 Task: Search one way flight ticket for 2 adults, 2 children, 2 infants in seat in first from Yakutat: Yakutat Airport (also See Yakutat Seaplane Base) to Raleigh: Raleigh-durham International Airport on 8-5-2023. Choice of flights is Emirates. Number of bags: 2 carry on bags. Price is upto 71000. Outbound departure time preference is 11:15.
Action: Mouse moved to (330, 275)
Screenshot: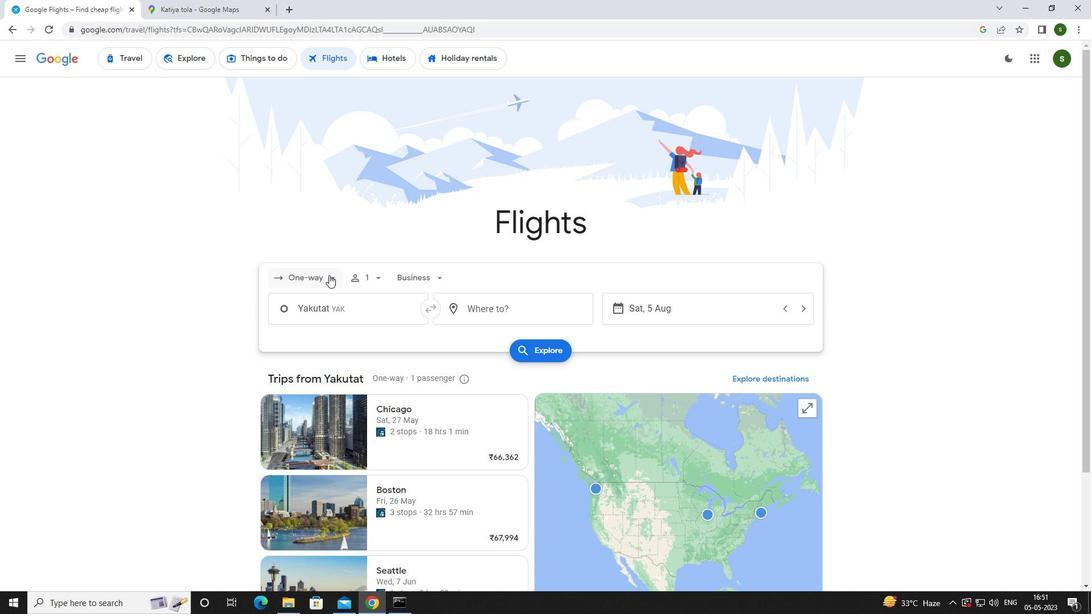 
Action: Mouse pressed left at (330, 275)
Screenshot: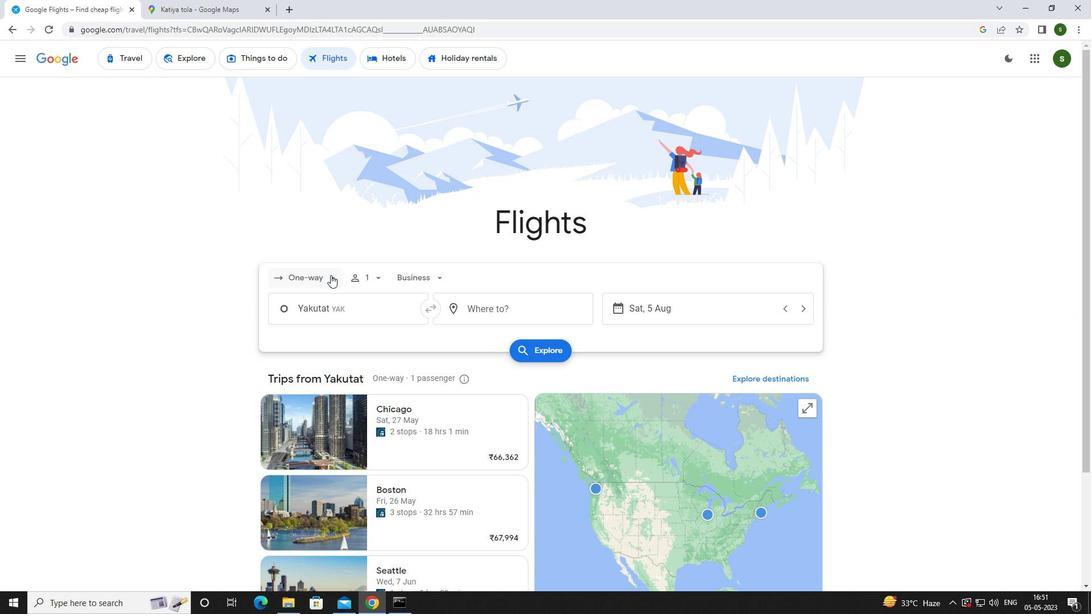 
Action: Mouse moved to (329, 330)
Screenshot: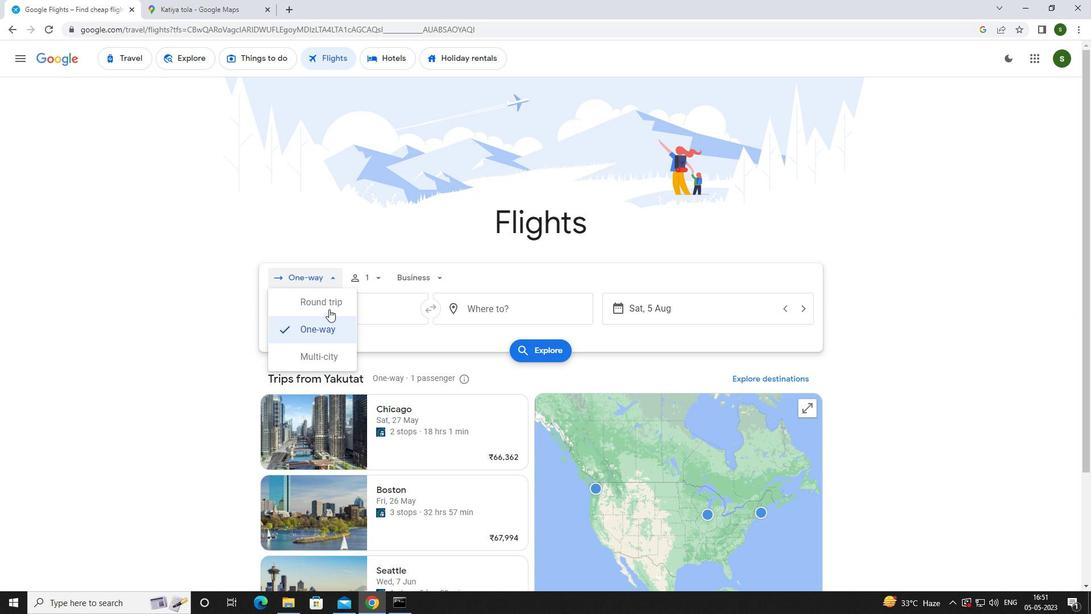 
Action: Mouse pressed left at (329, 330)
Screenshot: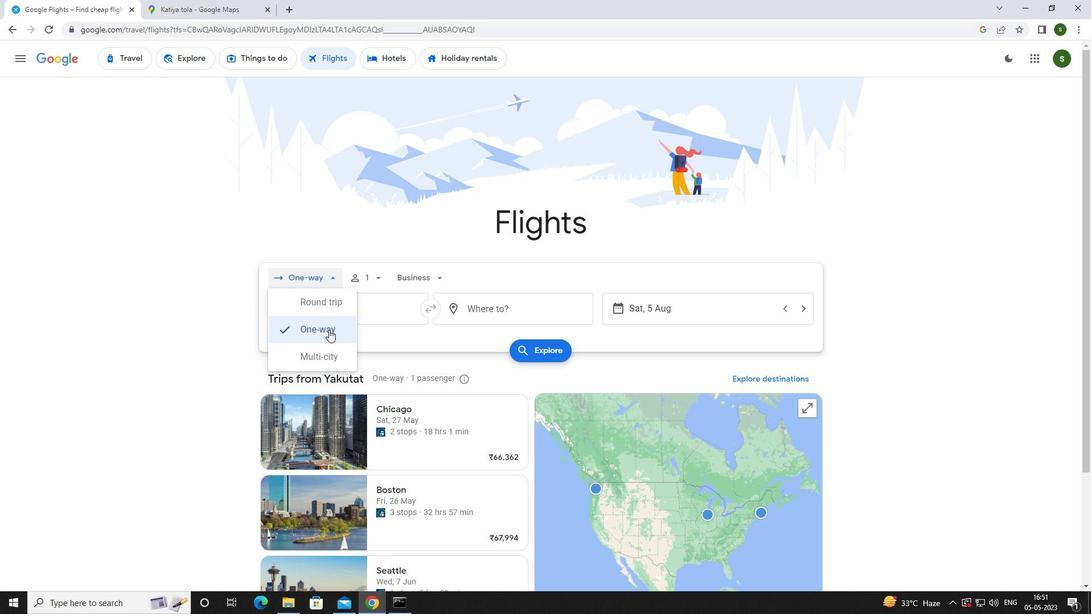 
Action: Mouse moved to (376, 280)
Screenshot: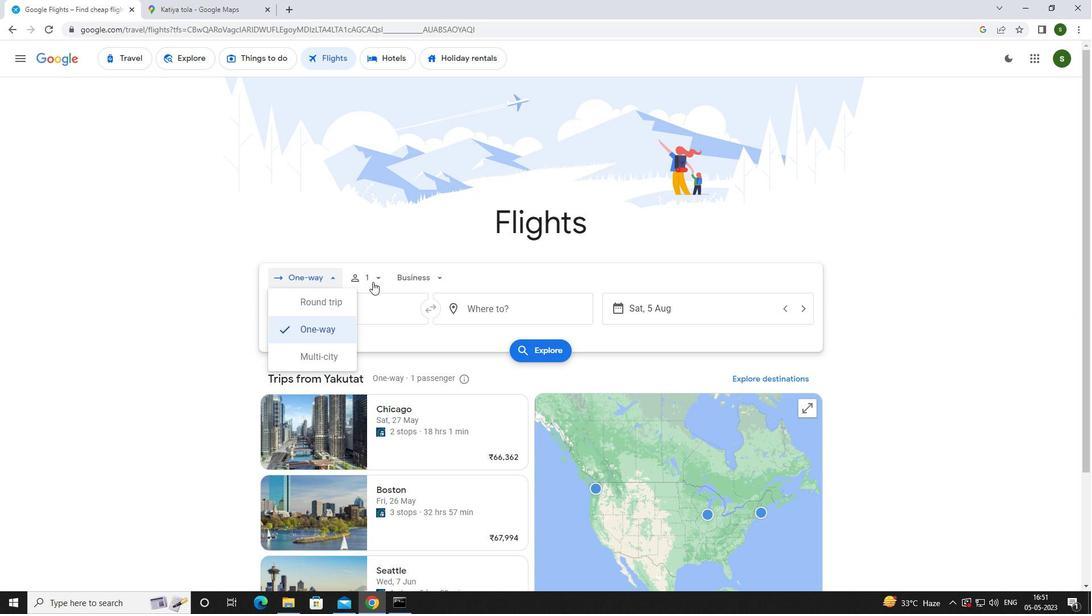 
Action: Mouse pressed left at (376, 280)
Screenshot: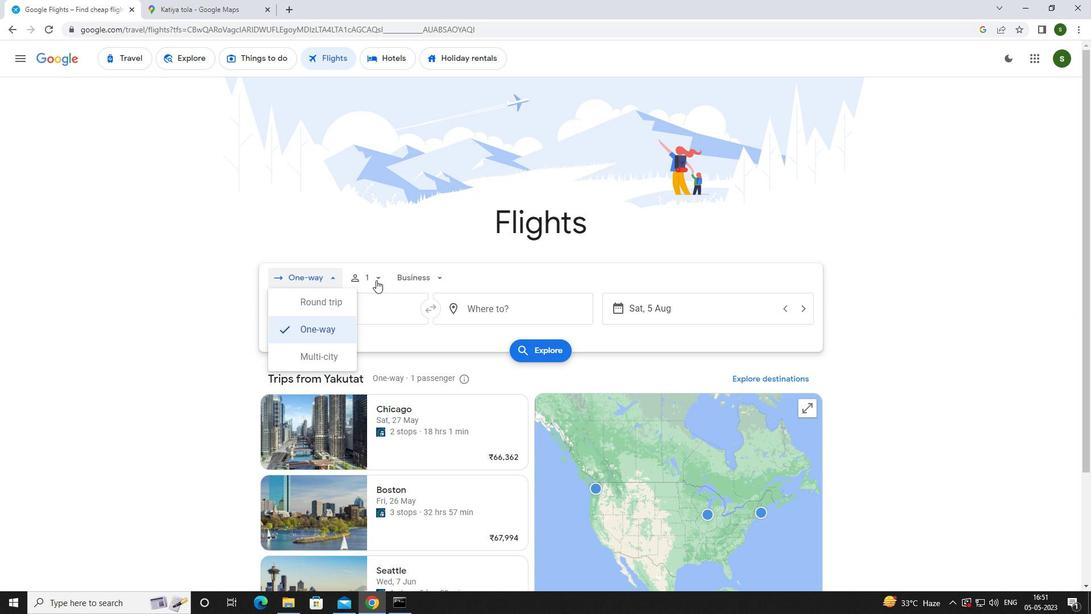 
Action: Mouse moved to (468, 308)
Screenshot: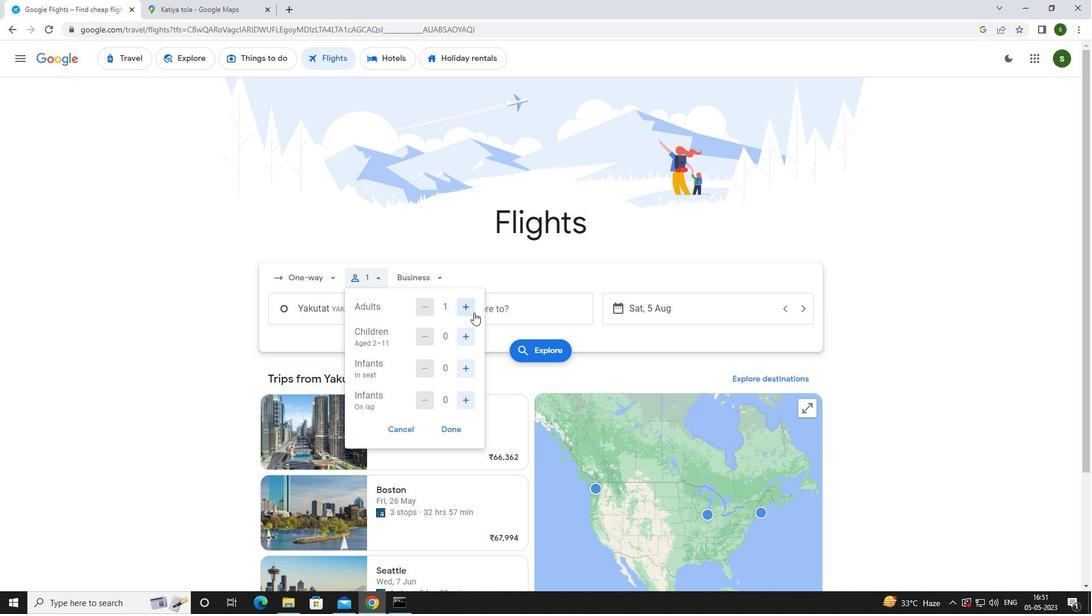 
Action: Mouse pressed left at (468, 308)
Screenshot: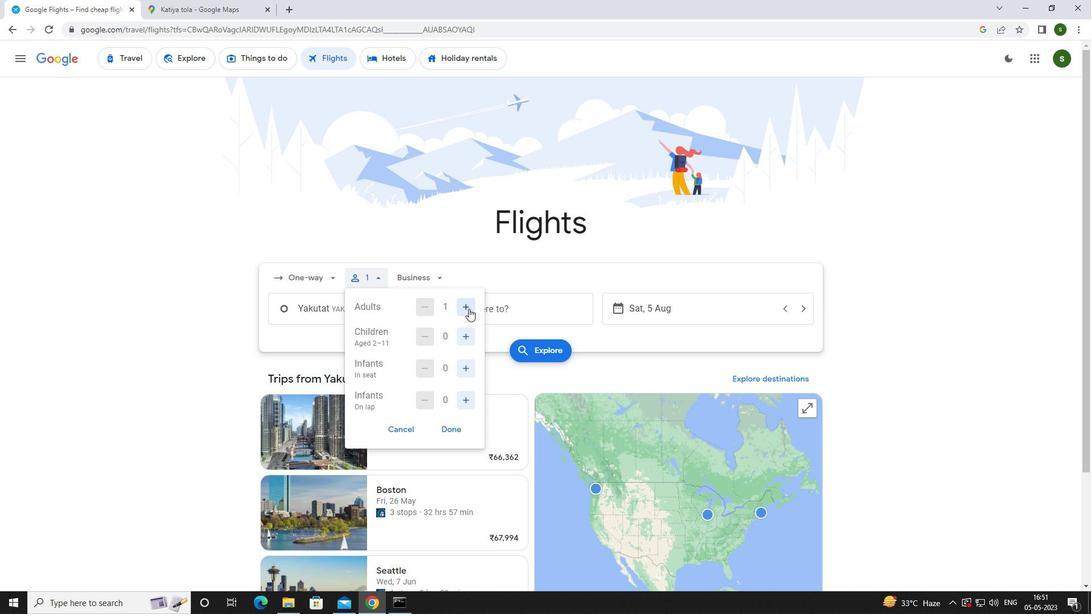 
Action: Mouse moved to (466, 334)
Screenshot: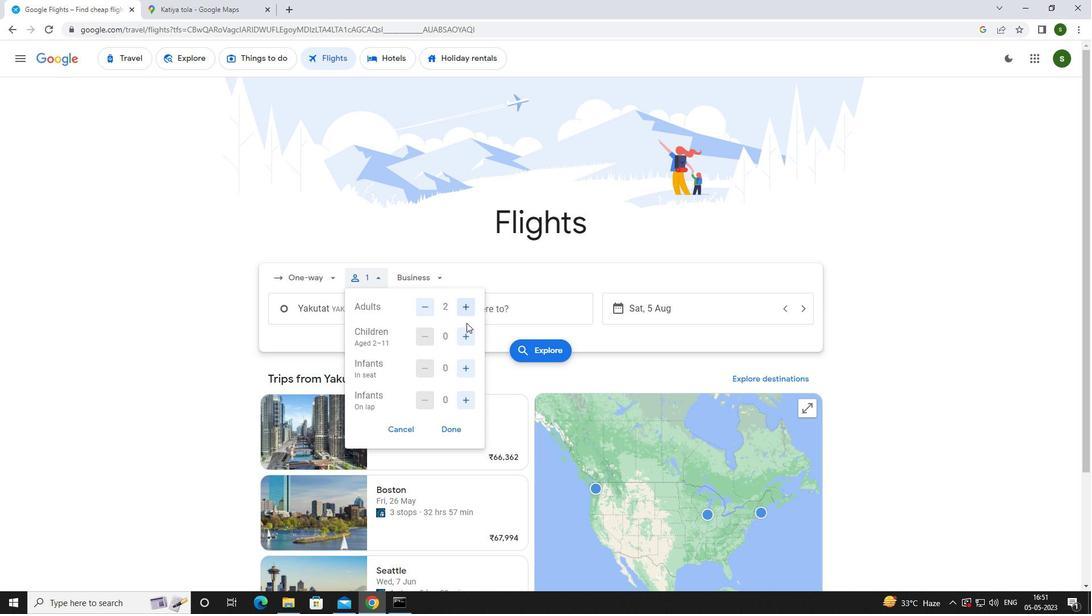 
Action: Mouse pressed left at (466, 334)
Screenshot: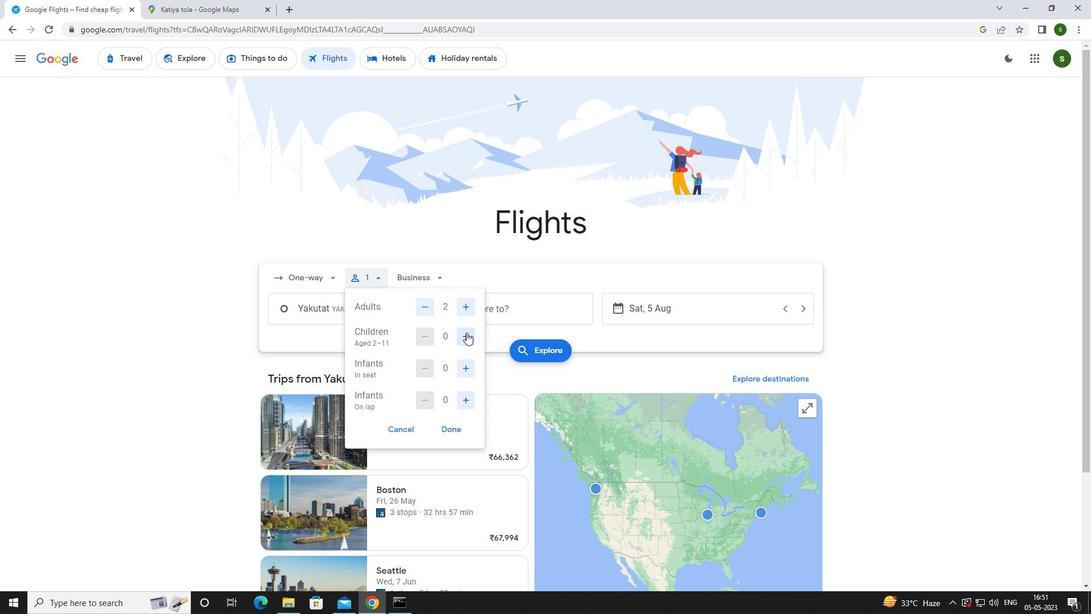
Action: Mouse pressed left at (466, 334)
Screenshot: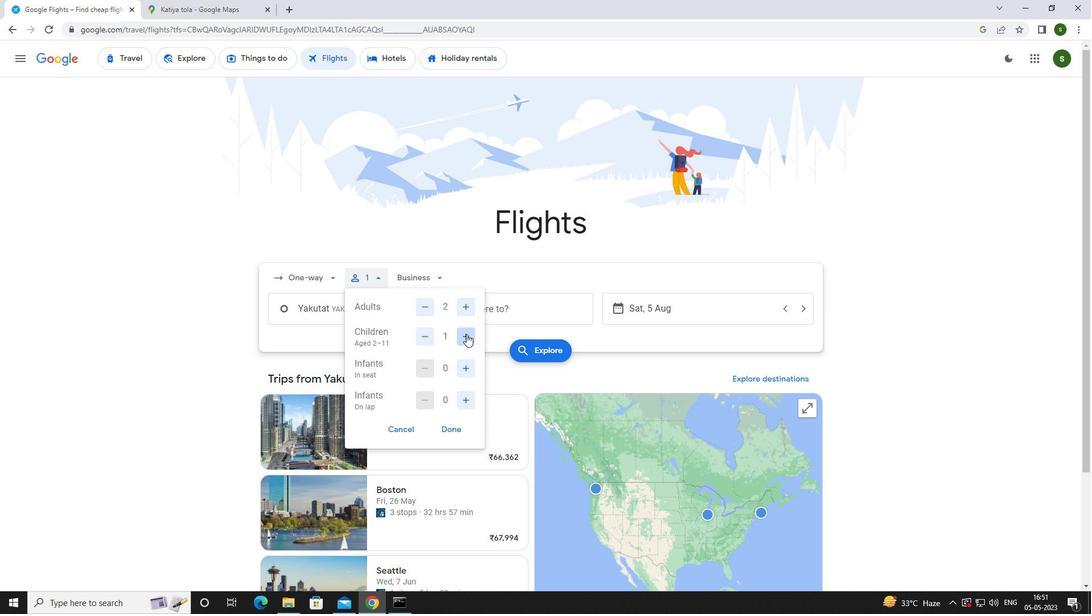 
Action: Mouse moved to (464, 366)
Screenshot: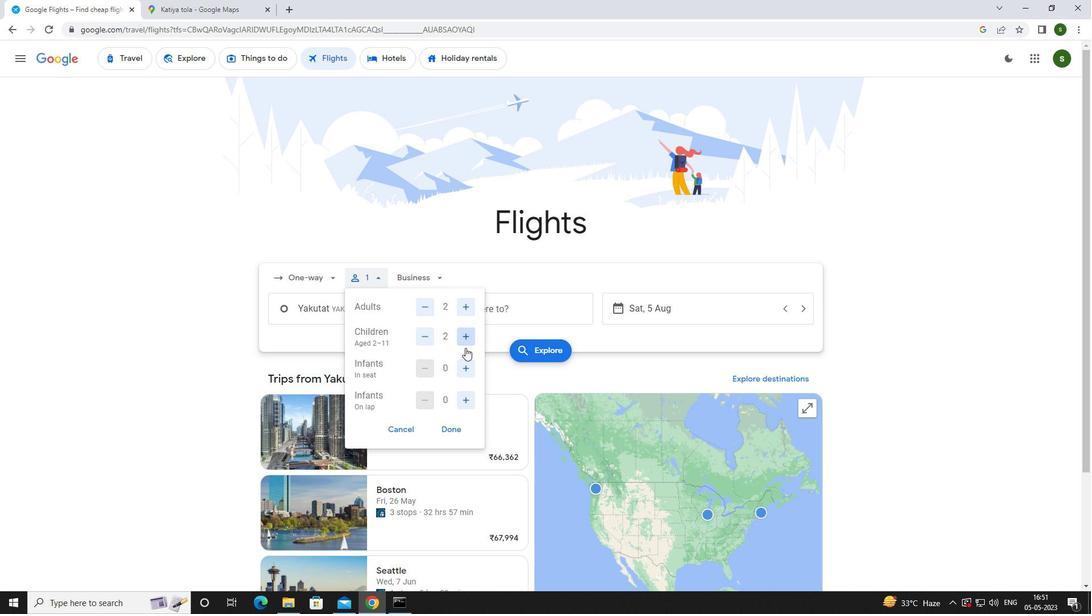
Action: Mouse pressed left at (464, 366)
Screenshot: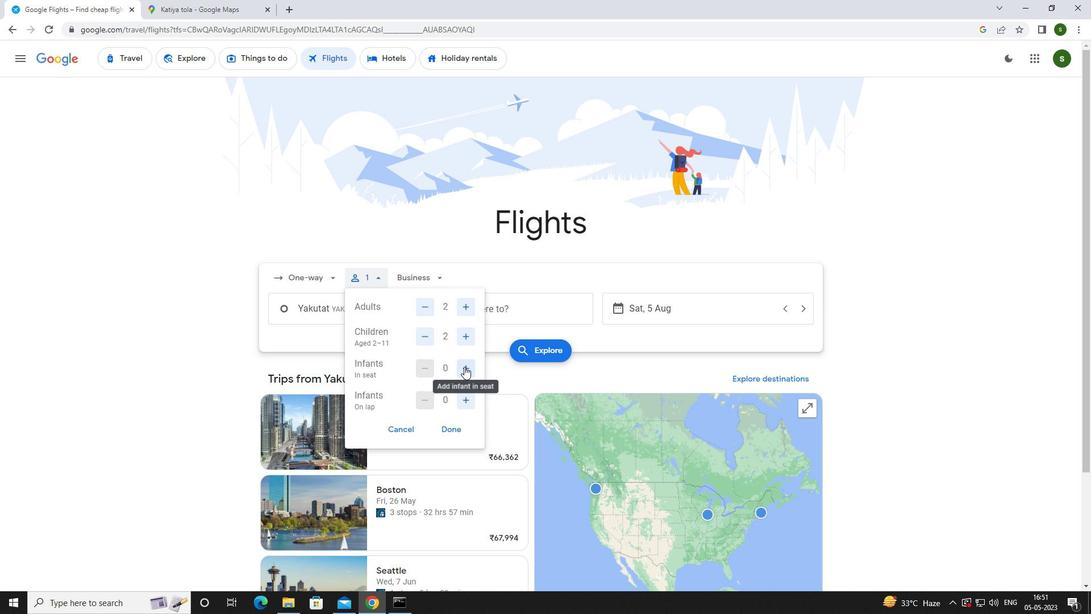 
Action: Mouse pressed left at (464, 366)
Screenshot: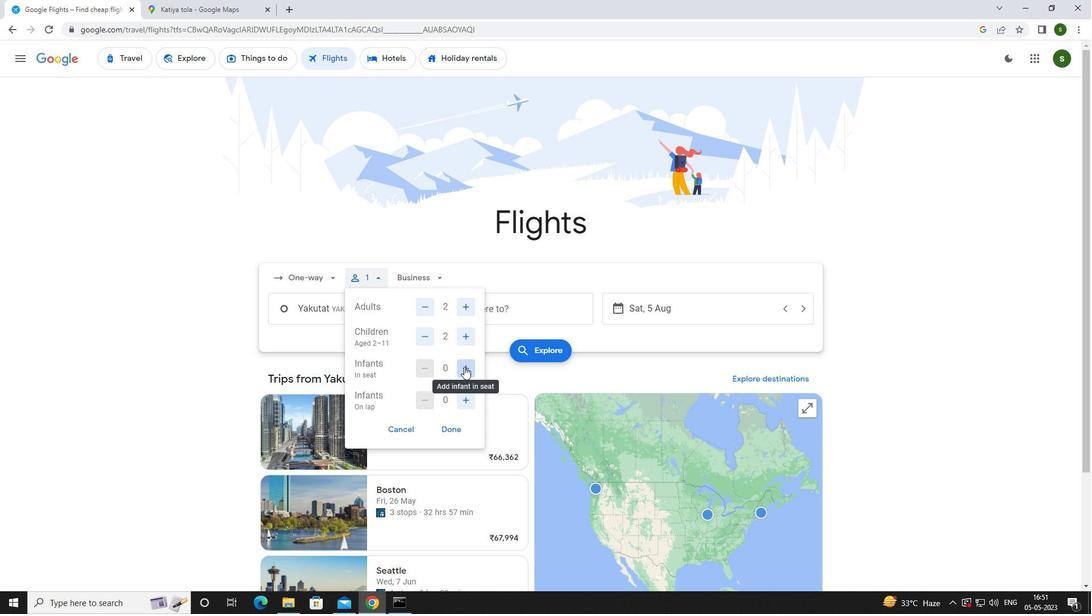 
Action: Mouse moved to (422, 268)
Screenshot: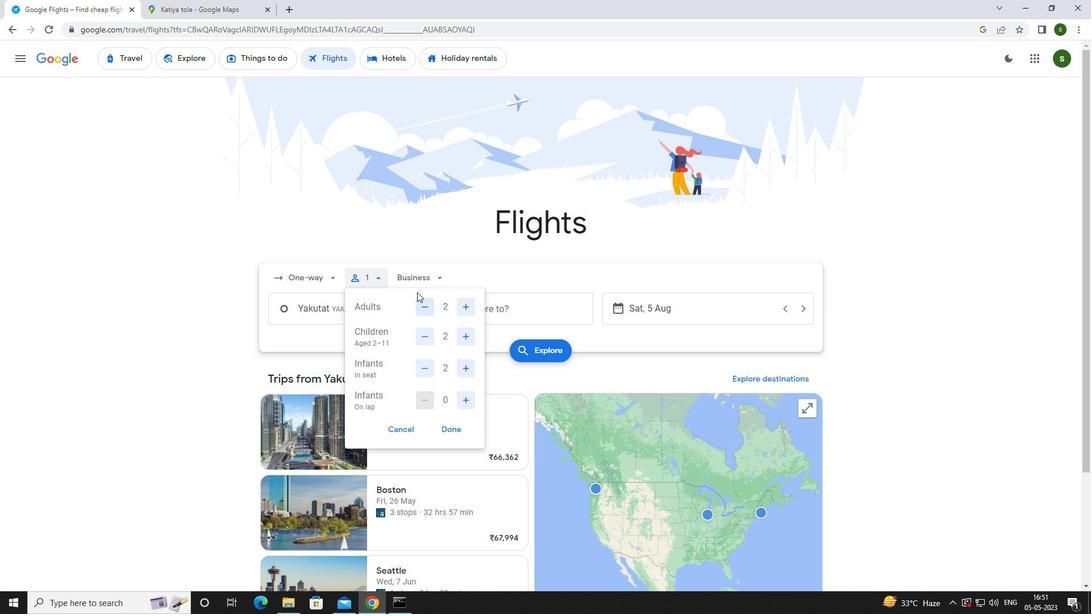 
Action: Mouse pressed left at (422, 268)
Screenshot: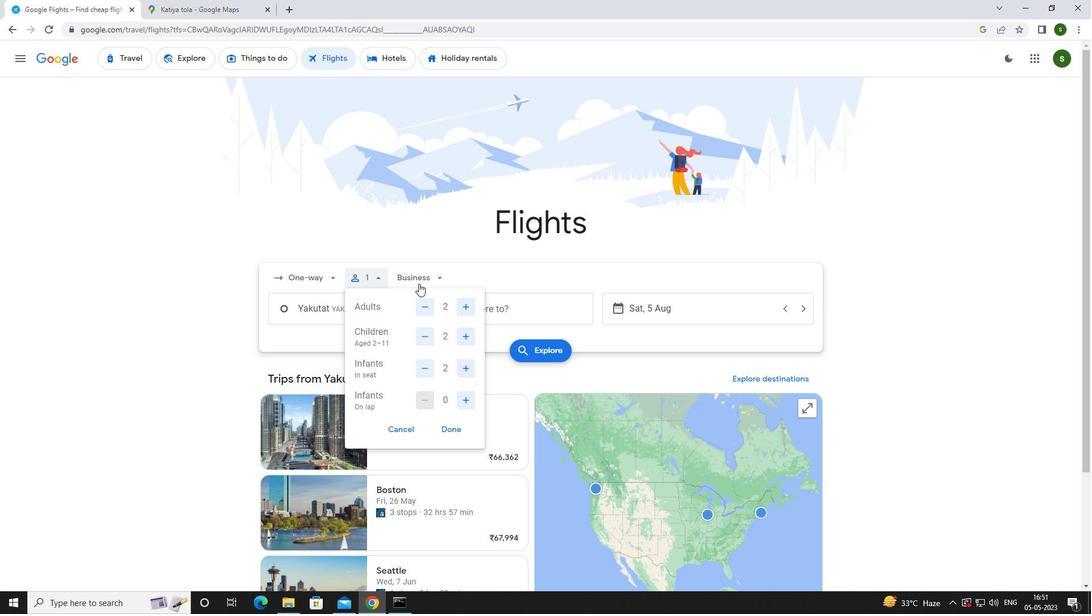 
Action: Mouse moved to (446, 378)
Screenshot: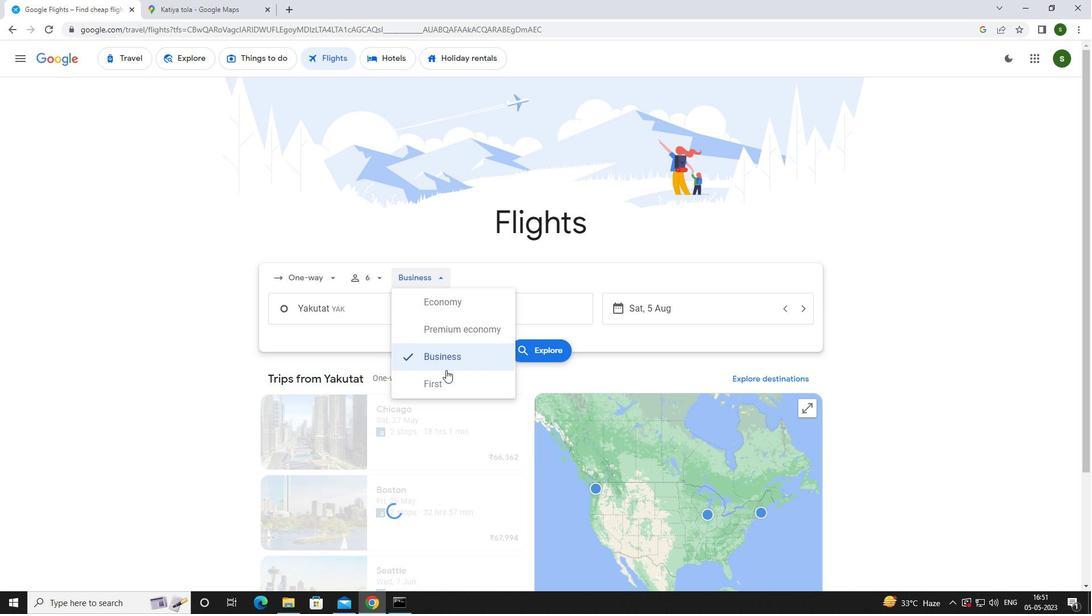 
Action: Mouse pressed left at (446, 378)
Screenshot: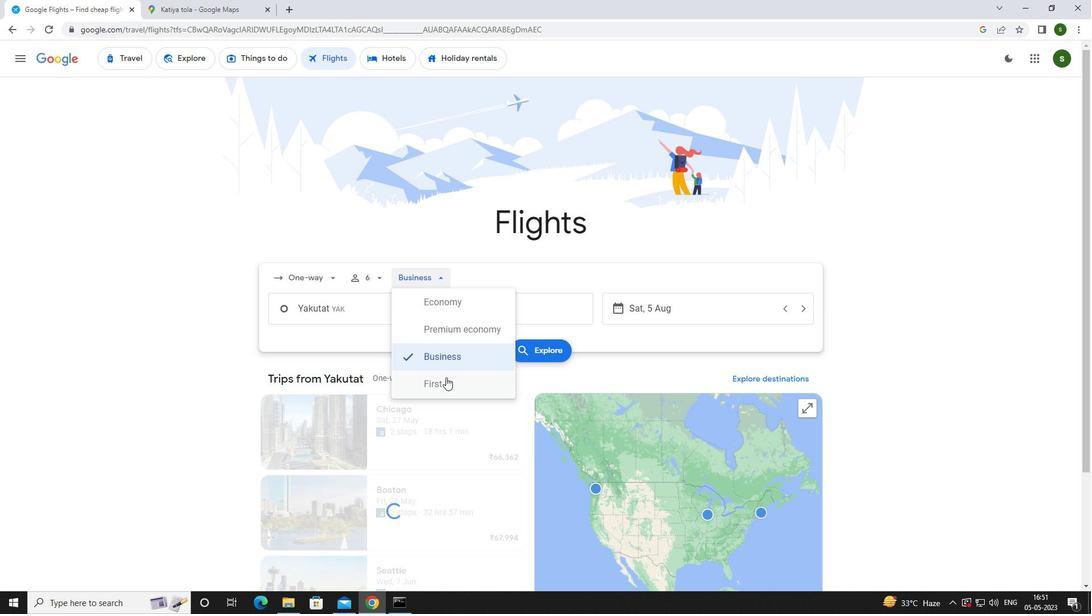
Action: Mouse moved to (351, 313)
Screenshot: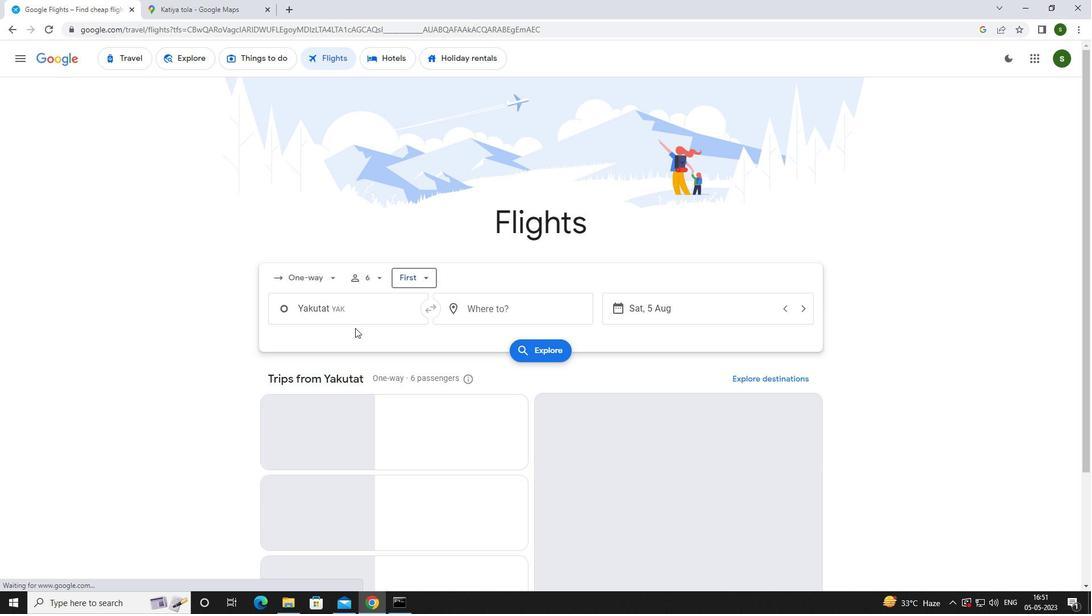 
Action: Mouse pressed left at (351, 313)
Screenshot: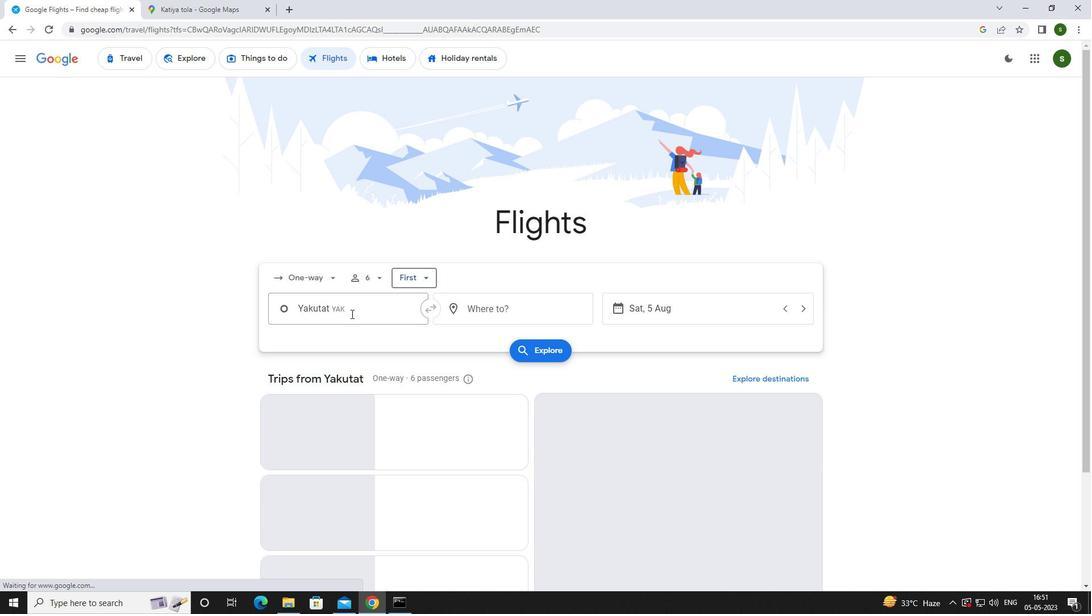 
Action: Mouse moved to (353, 312)
Screenshot: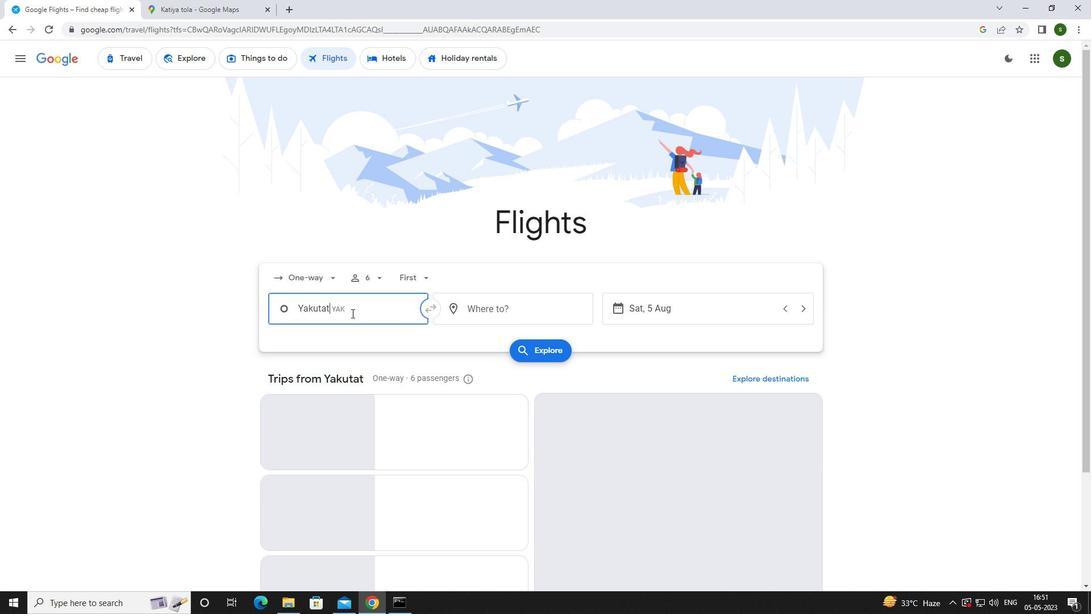 
Action: Key pressed <Key.caps_lock>y<Key.caps_lock>akuta
Screenshot: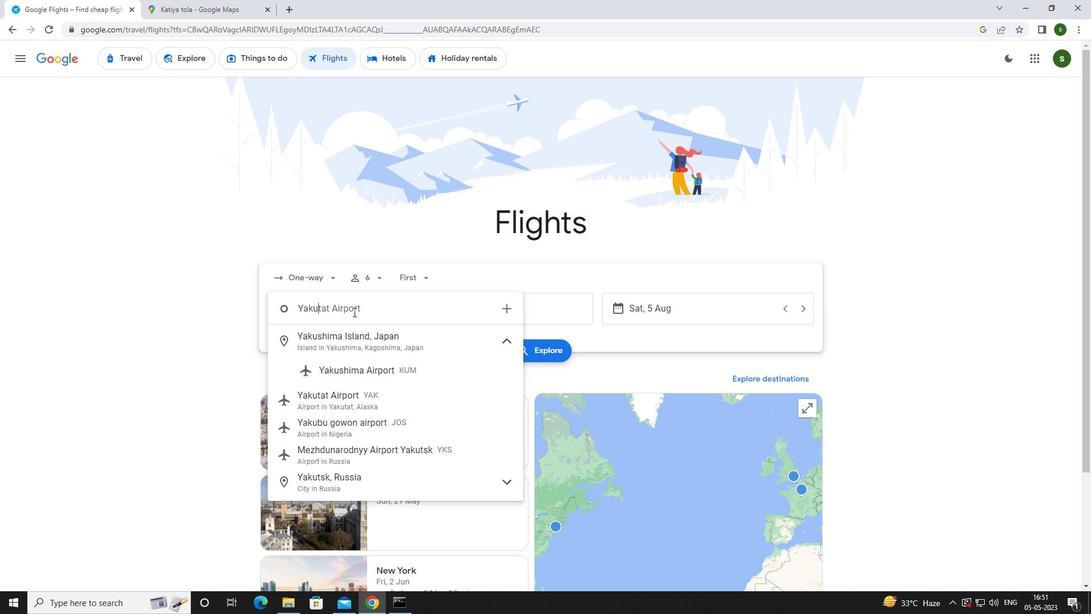 
Action: Mouse moved to (355, 346)
Screenshot: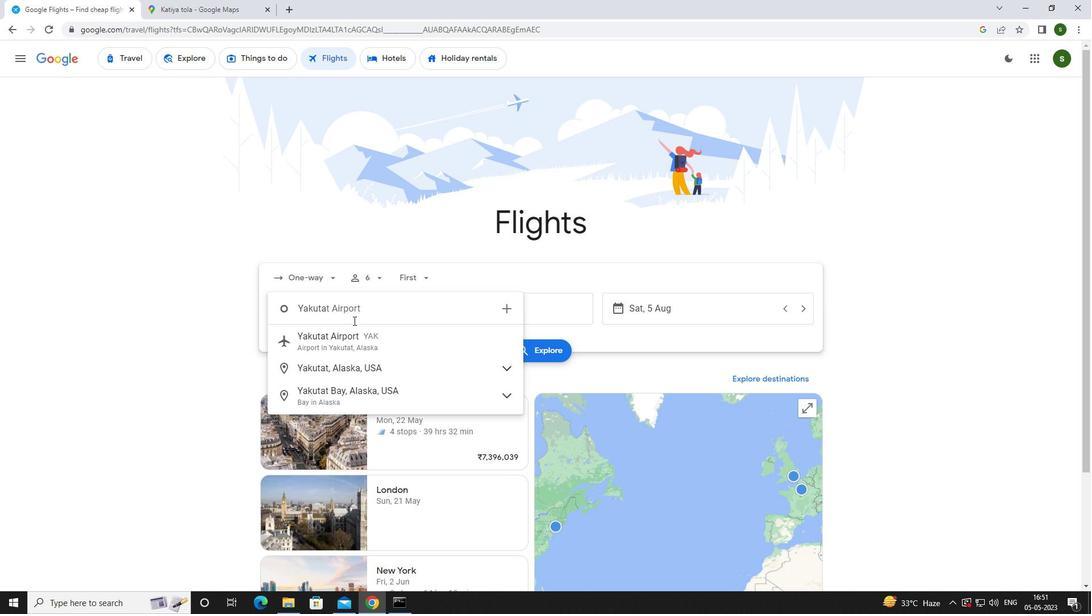 
Action: Mouse pressed left at (355, 346)
Screenshot: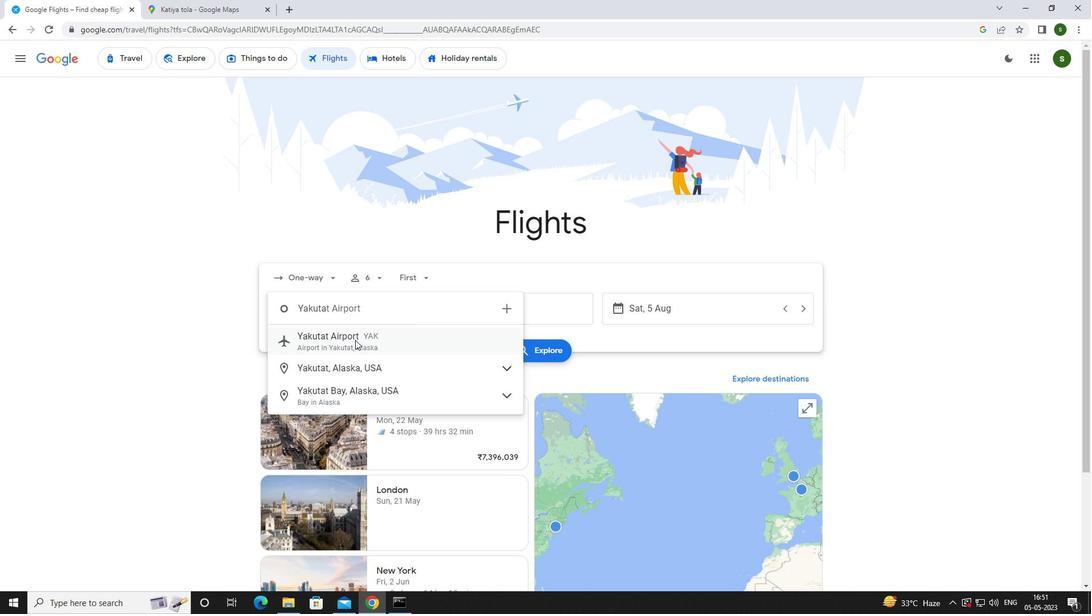 
Action: Mouse moved to (484, 308)
Screenshot: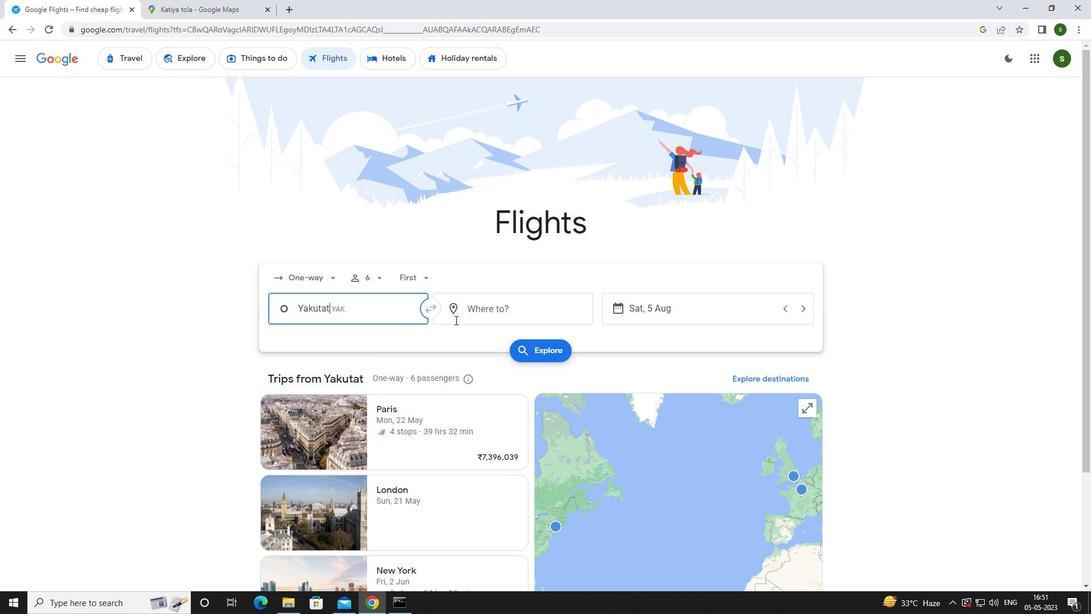 
Action: Mouse pressed left at (484, 308)
Screenshot: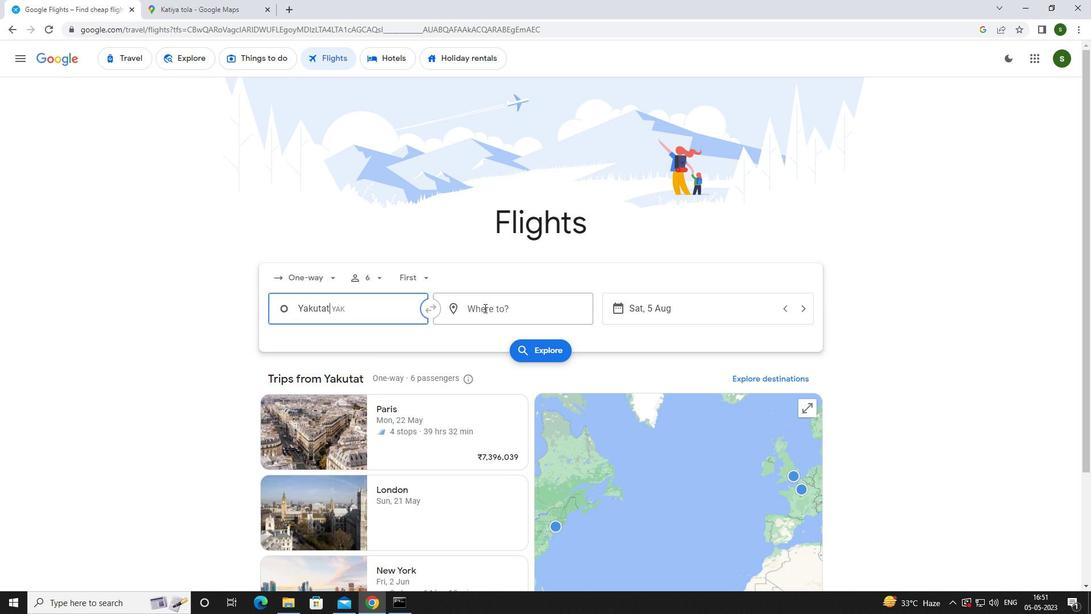 
Action: Mouse moved to (488, 308)
Screenshot: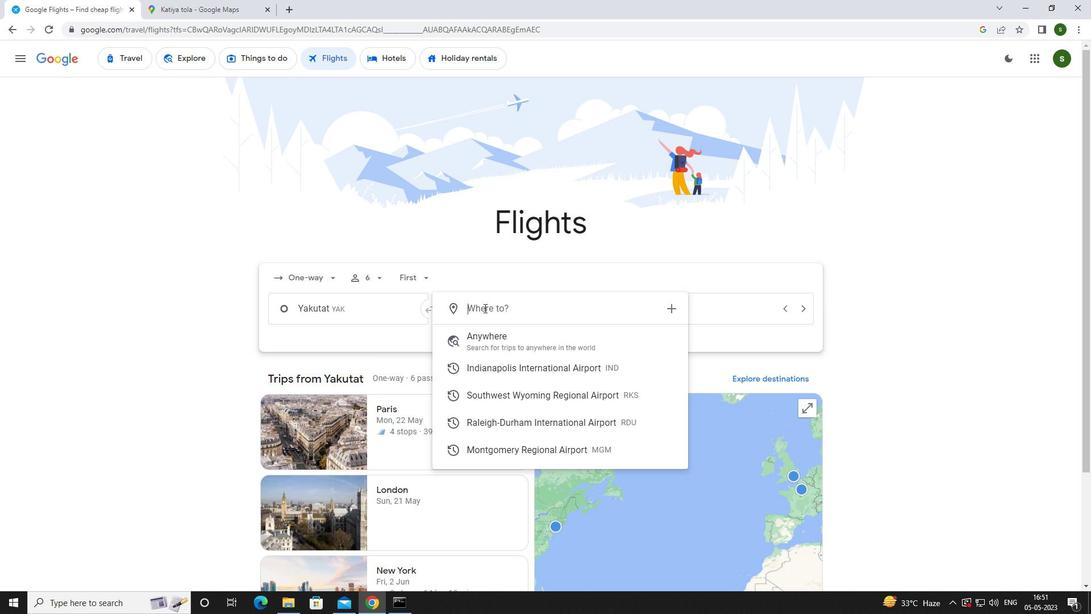 
Action: Key pressed <Key.caps_lock>r<Key.caps_lock>ale
Screenshot: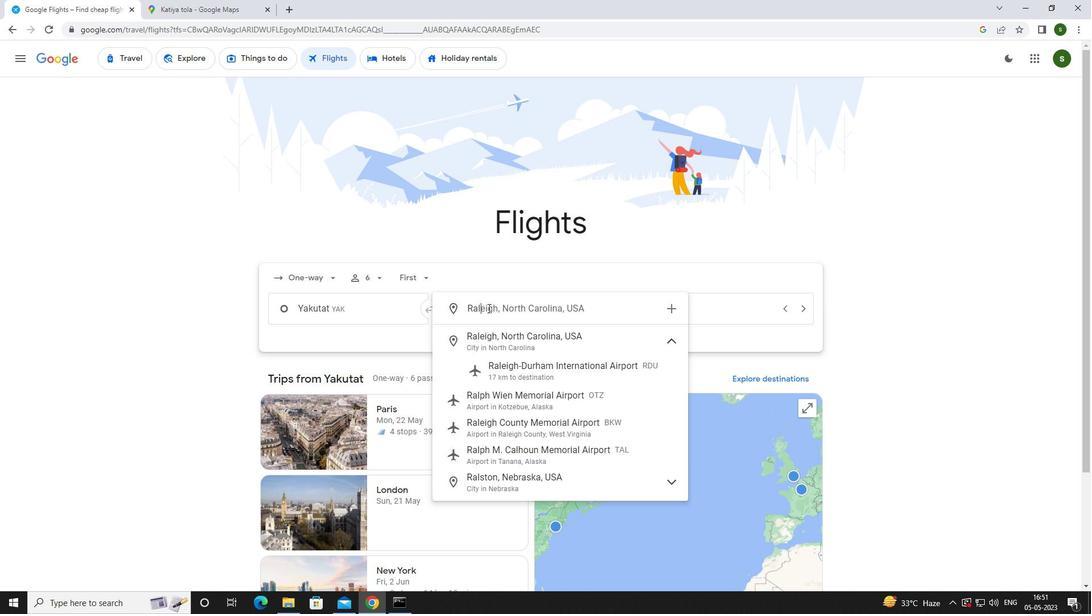 
Action: Mouse moved to (534, 365)
Screenshot: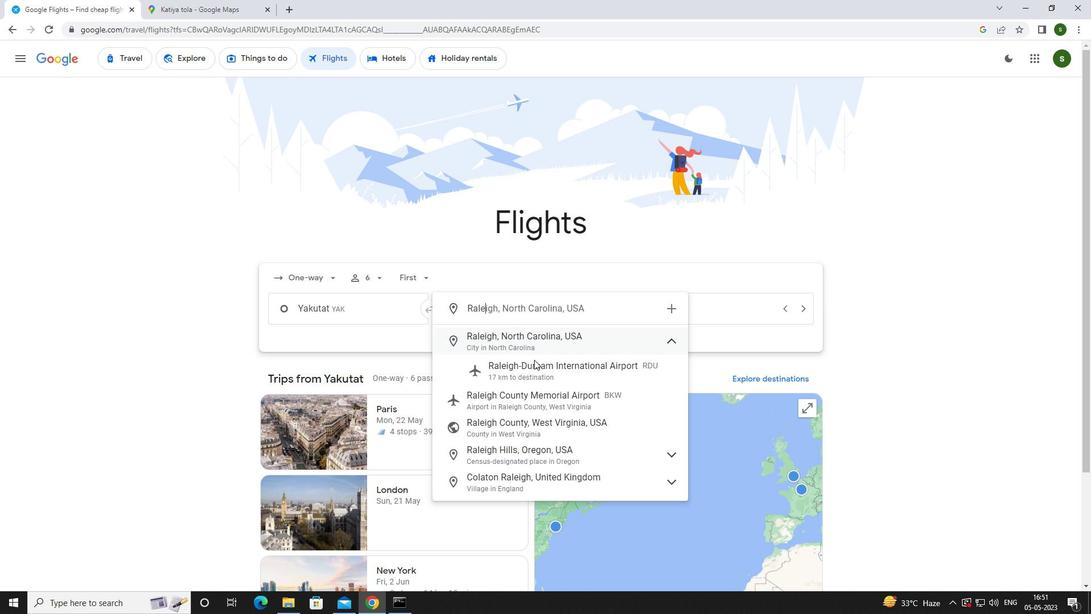 
Action: Mouse pressed left at (534, 365)
Screenshot: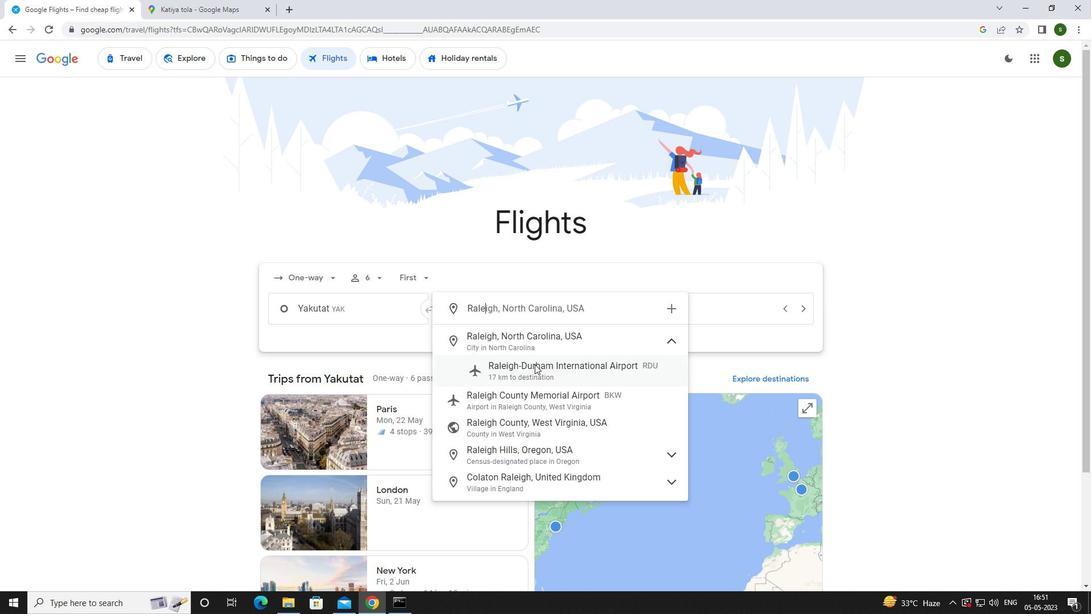 
Action: Mouse moved to (639, 307)
Screenshot: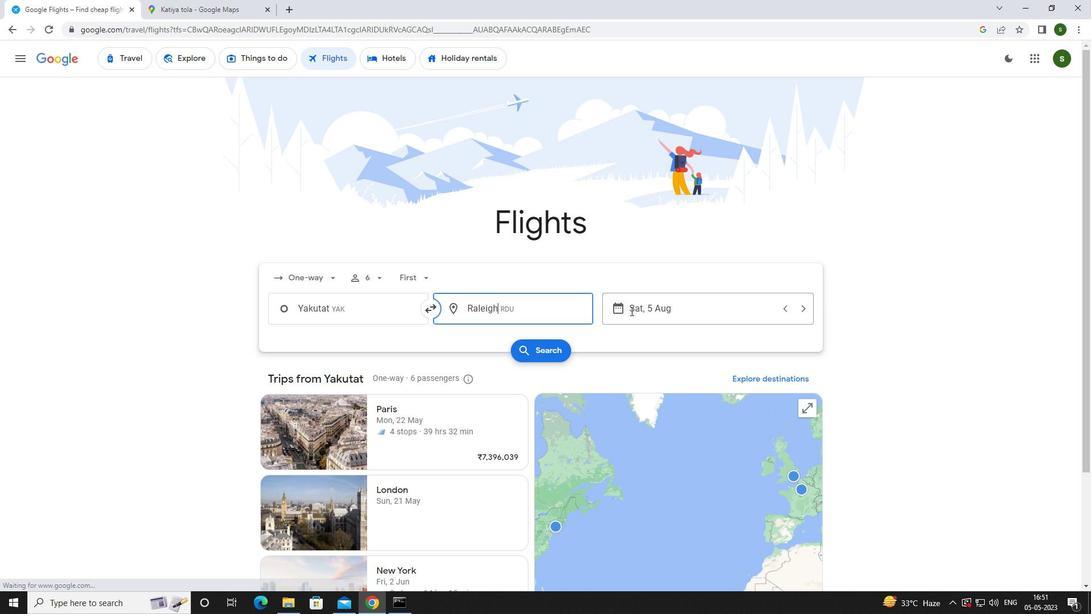 
Action: Mouse pressed left at (639, 307)
Screenshot: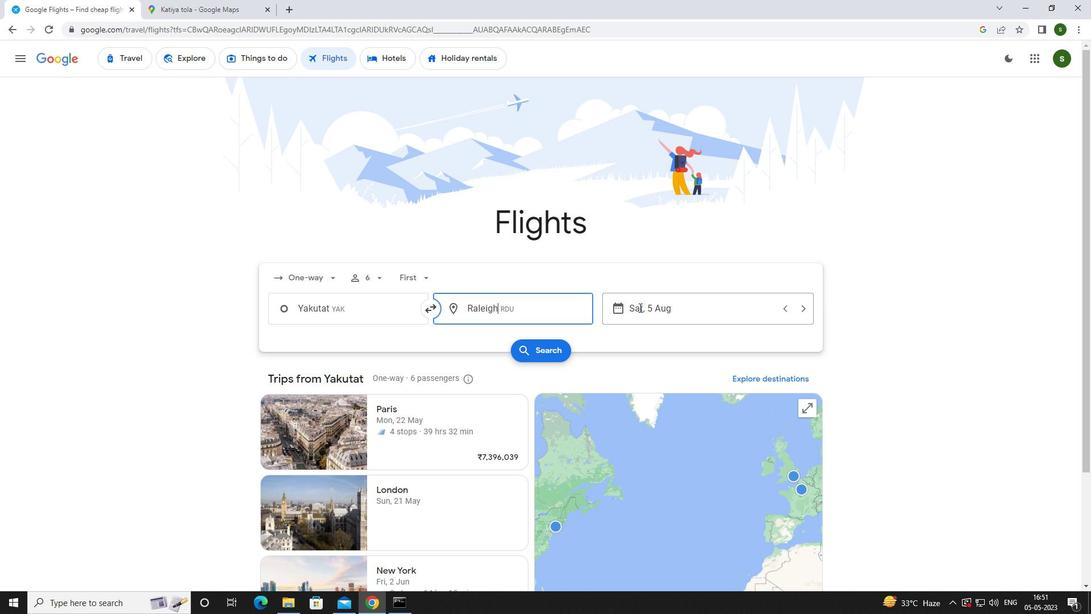 
Action: Mouse moved to (577, 381)
Screenshot: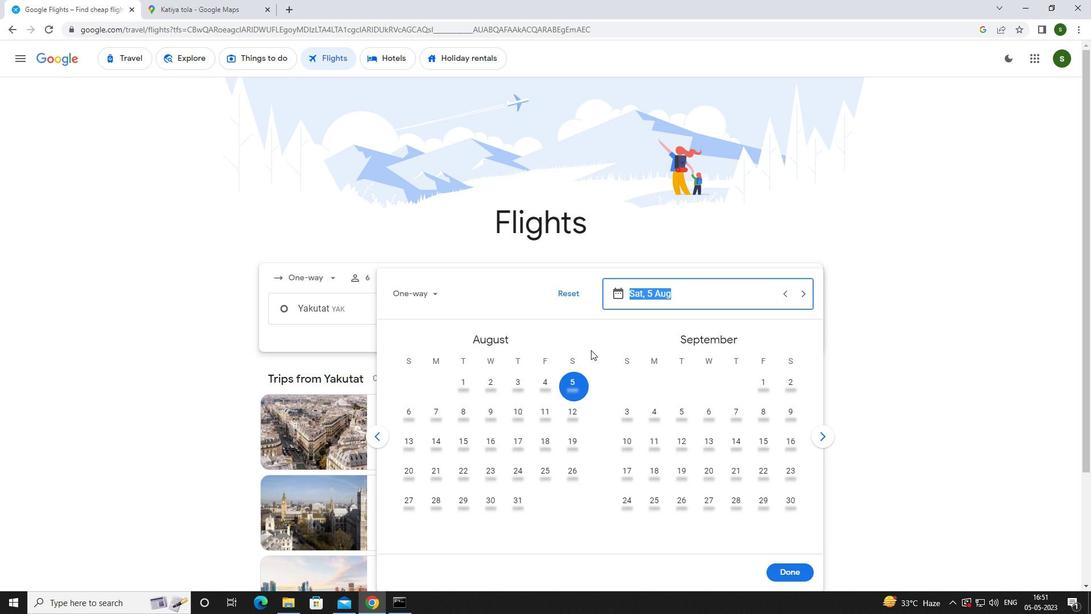
Action: Mouse pressed left at (577, 381)
Screenshot: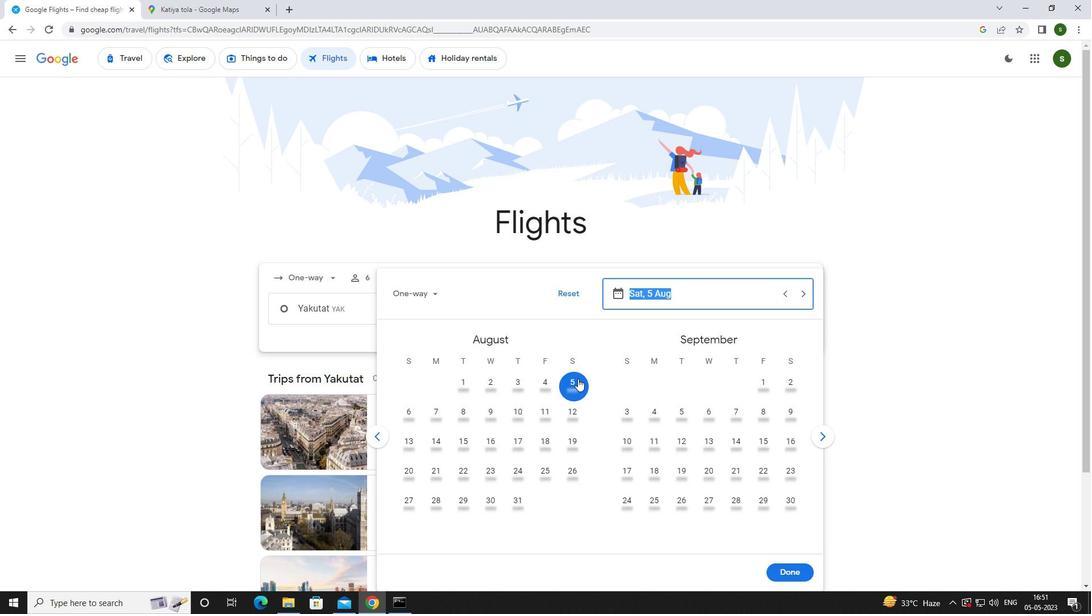 
Action: Mouse moved to (785, 575)
Screenshot: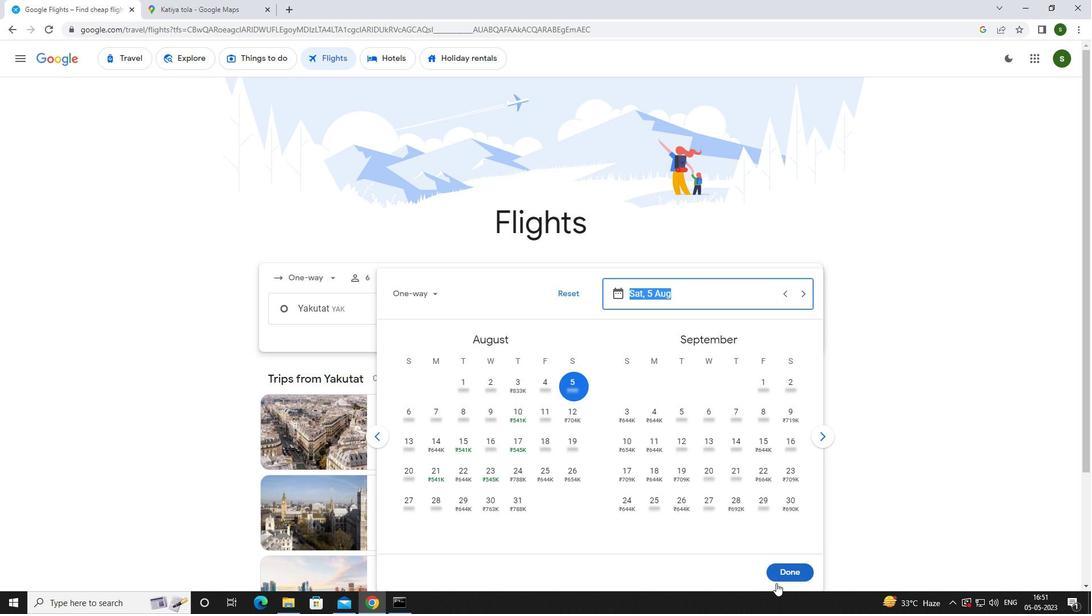 
Action: Mouse pressed left at (785, 575)
Screenshot: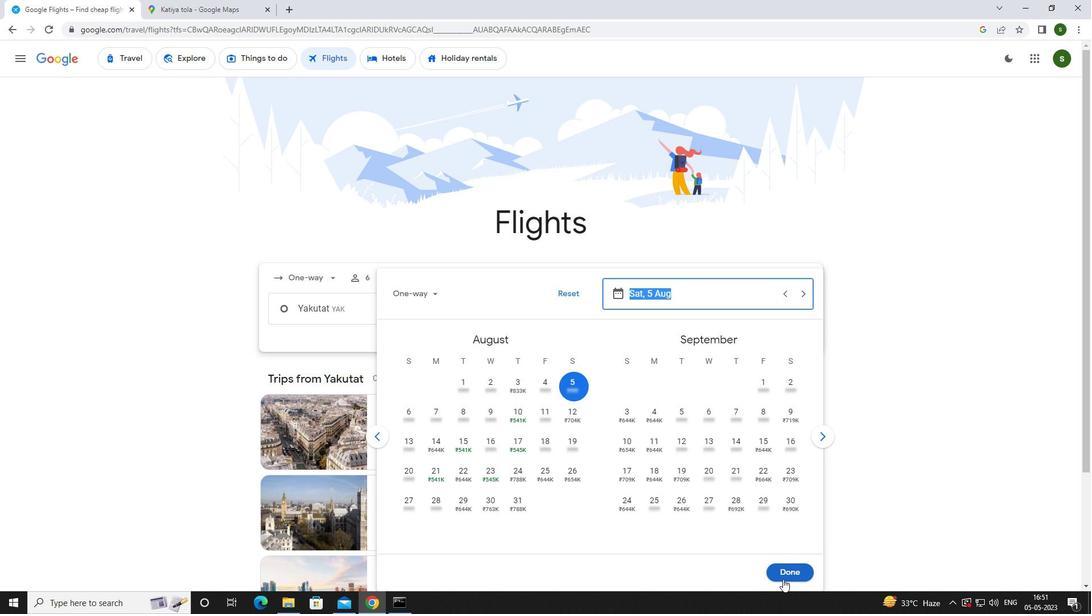 
Action: Mouse moved to (536, 357)
Screenshot: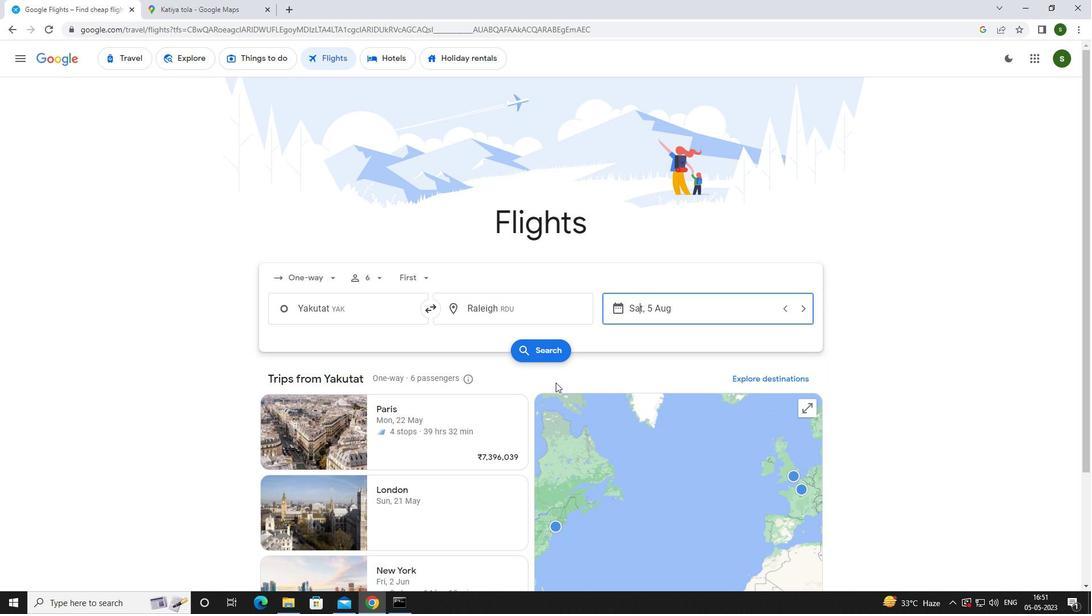 
Action: Mouse pressed left at (536, 357)
Screenshot: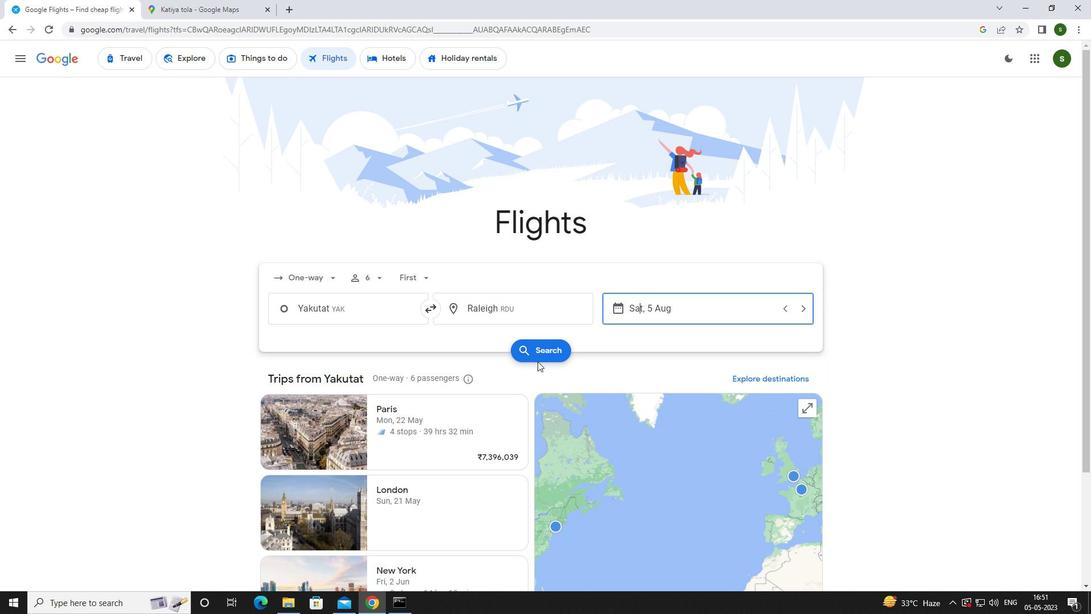 
Action: Mouse moved to (284, 169)
Screenshot: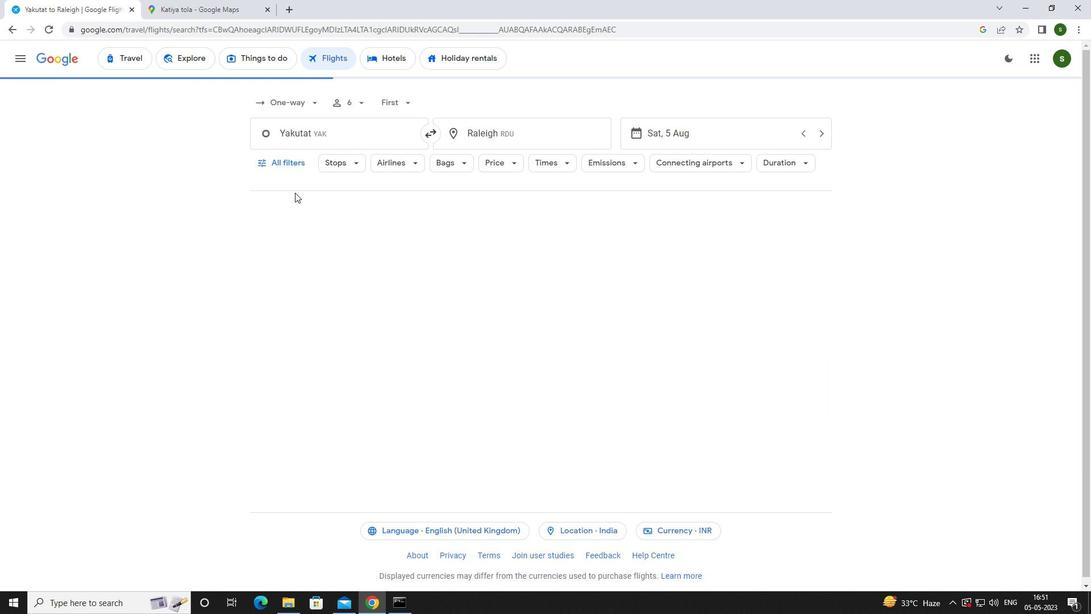 
Action: Mouse pressed left at (284, 169)
Screenshot: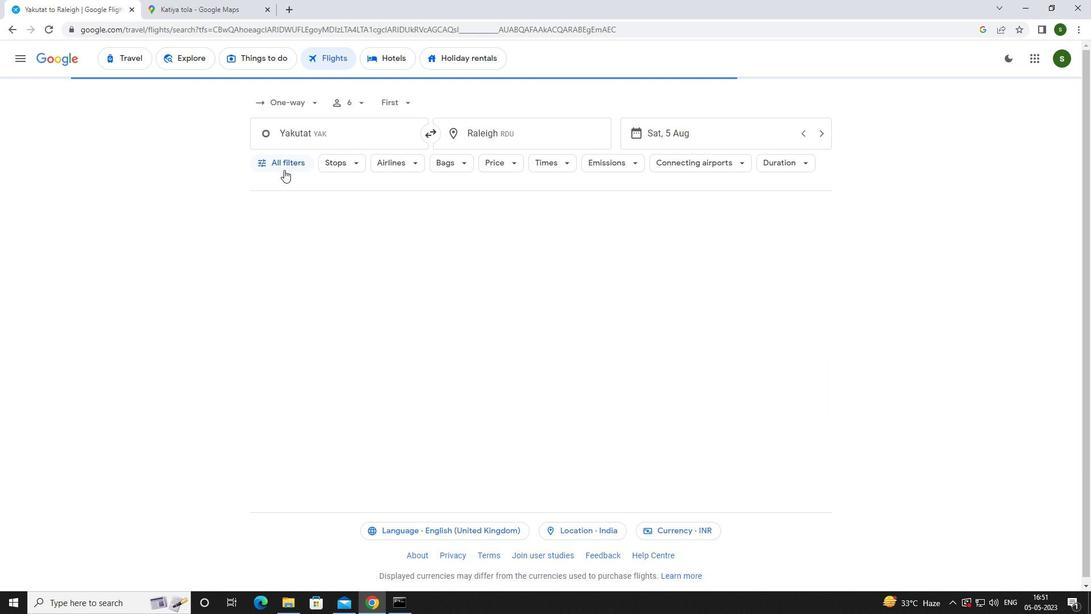 
Action: Mouse moved to (426, 406)
Screenshot: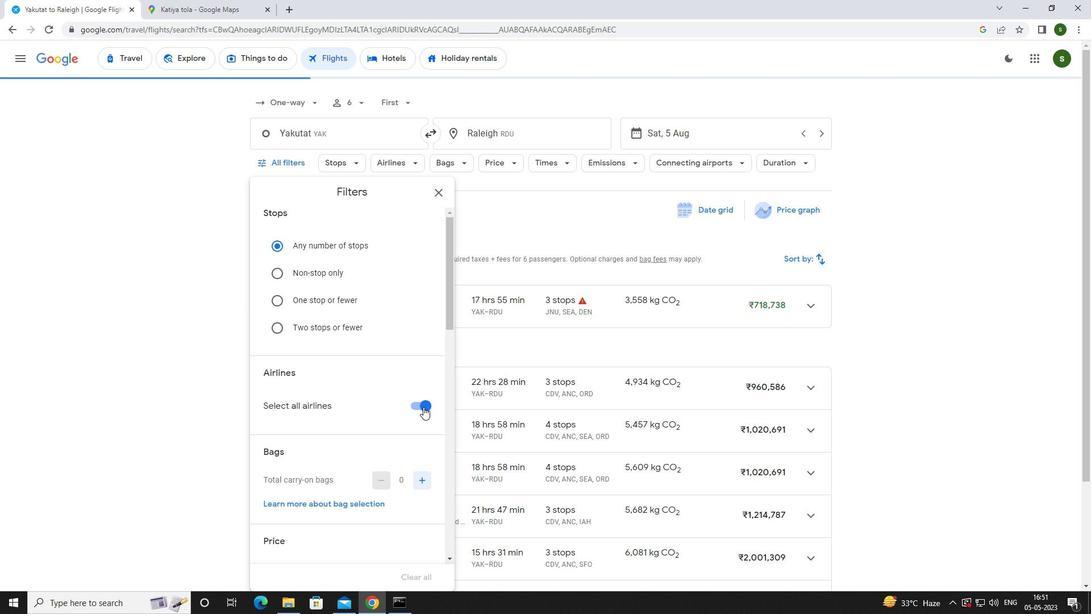
Action: Mouse pressed left at (426, 406)
Screenshot: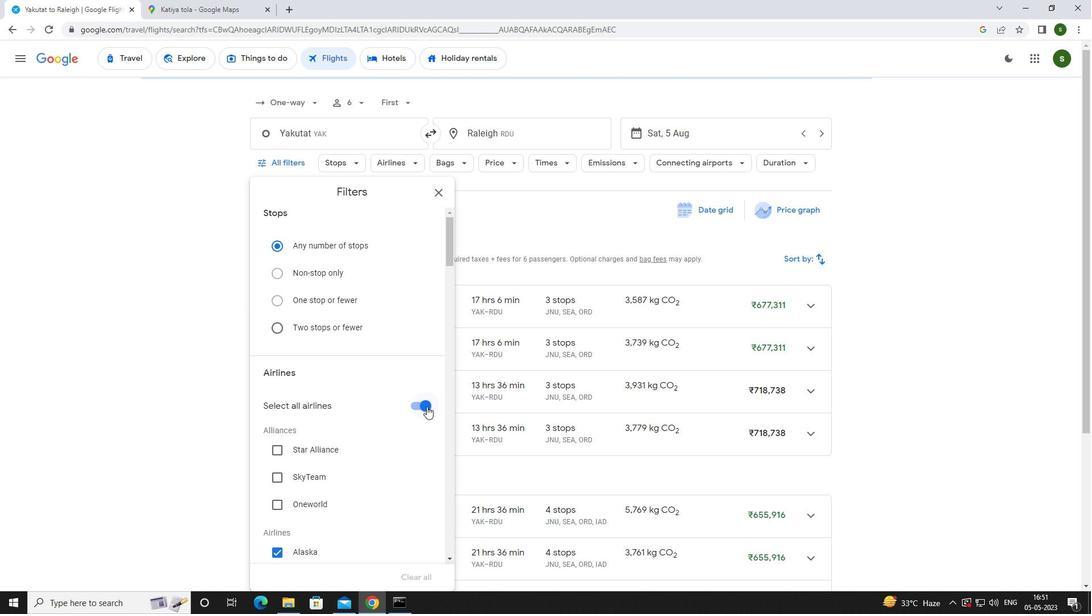 
Action: Mouse moved to (395, 387)
Screenshot: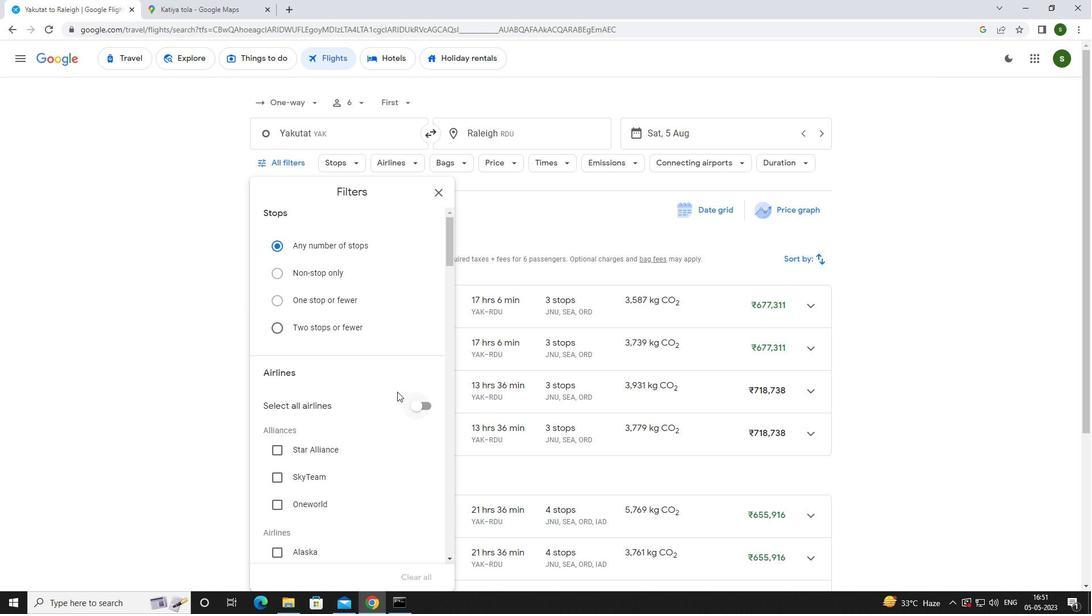 
Action: Mouse scrolled (395, 386) with delta (0, 0)
Screenshot: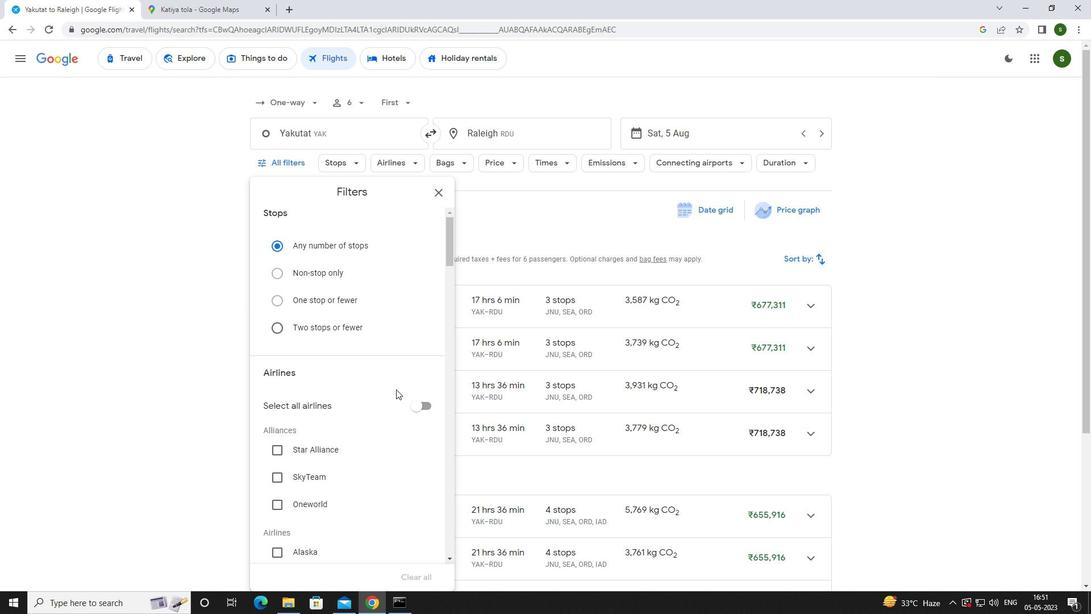
Action: Mouse scrolled (395, 386) with delta (0, 0)
Screenshot: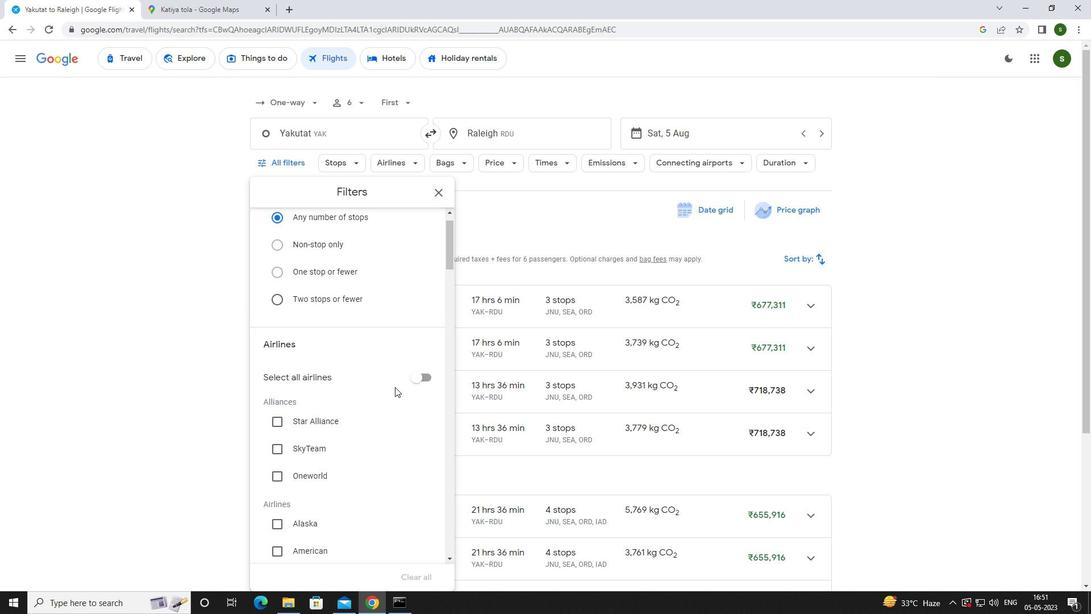
Action: Mouse scrolled (395, 386) with delta (0, 0)
Screenshot: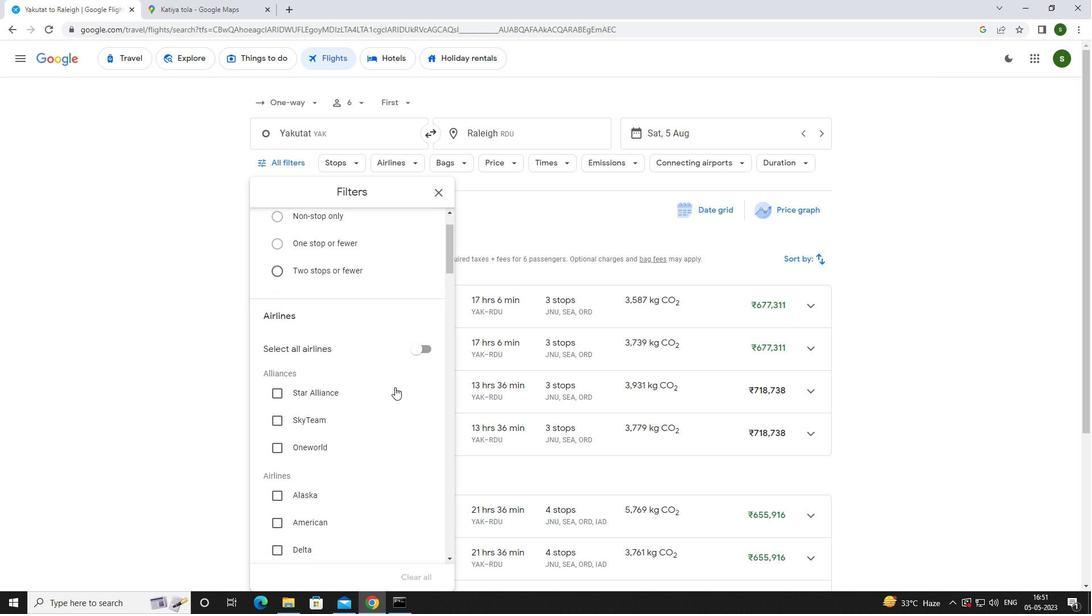 
Action: Mouse scrolled (395, 386) with delta (0, 0)
Screenshot: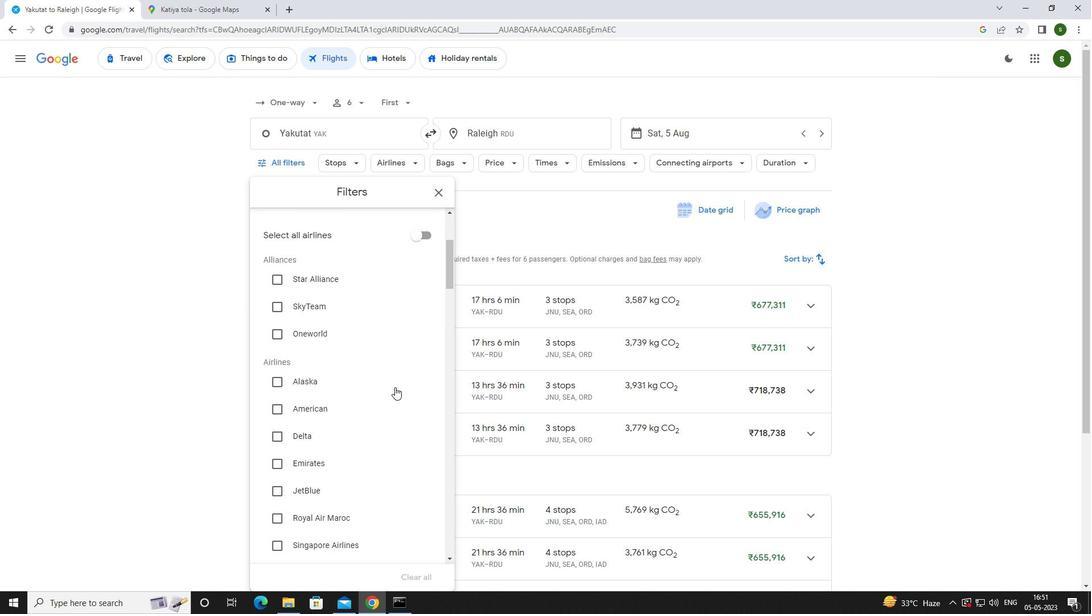 
Action: Mouse scrolled (395, 386) with delta (0, 0)
Screenshot: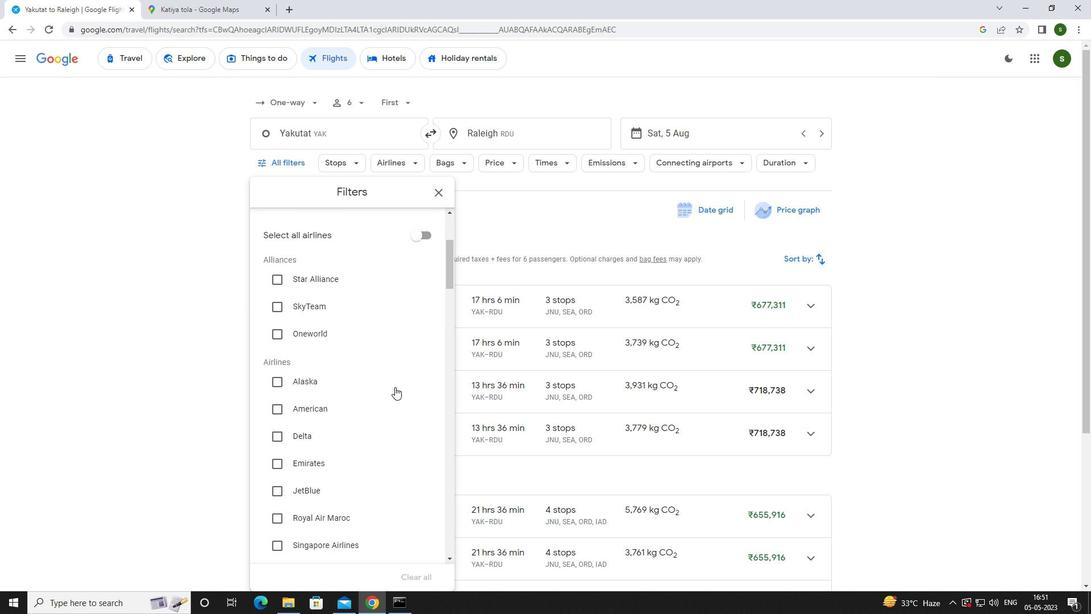 
Action: Mouse moved to (314, 350)
Screenshot: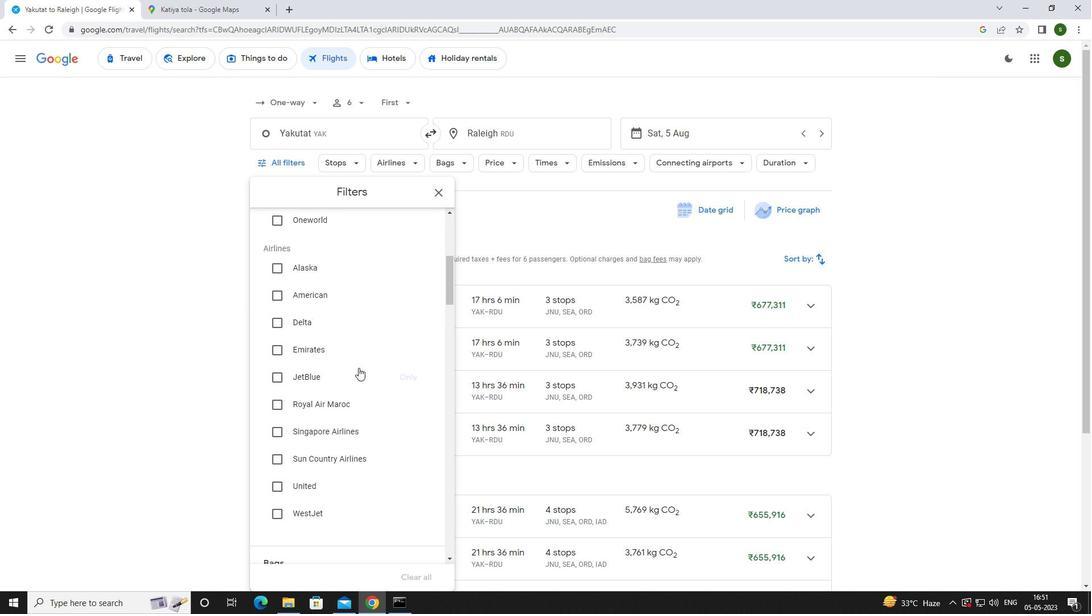 
Action: Mouse pressed left at (314, 350)
Screenshot: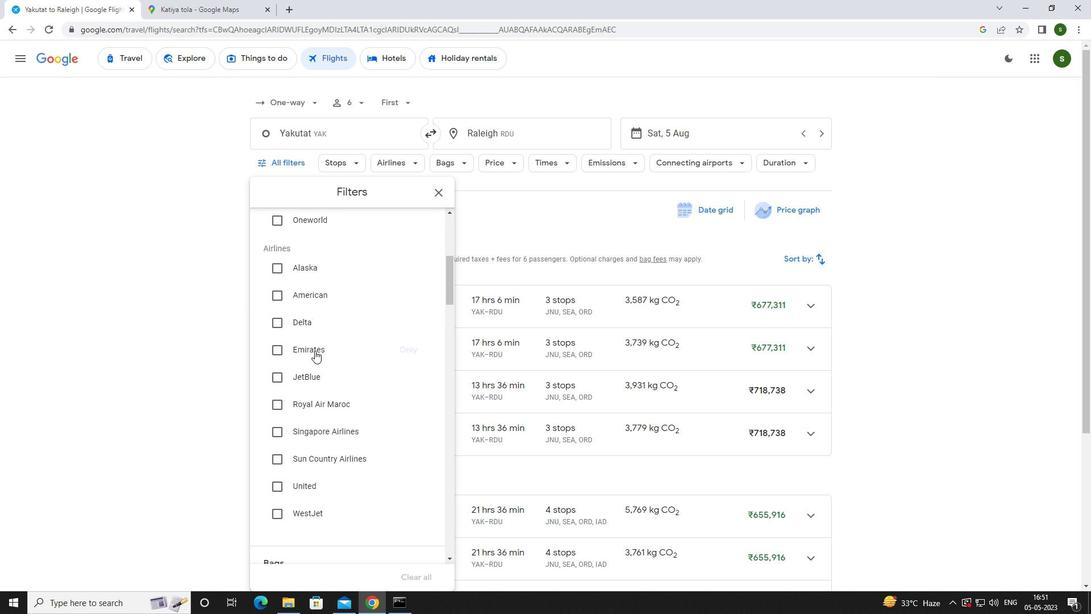 
Action: Mouse scrolled (314, 349) with delta (0, 0)
Screenshot: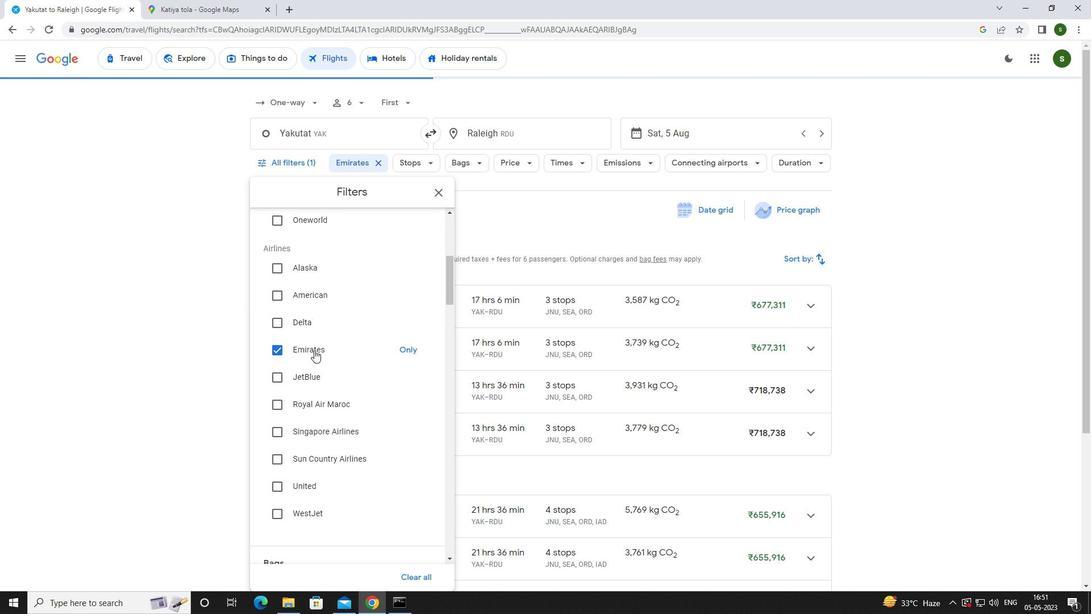 
Action: Mouse scrolled (314, 349) with delta (0, 0)
Screenshot: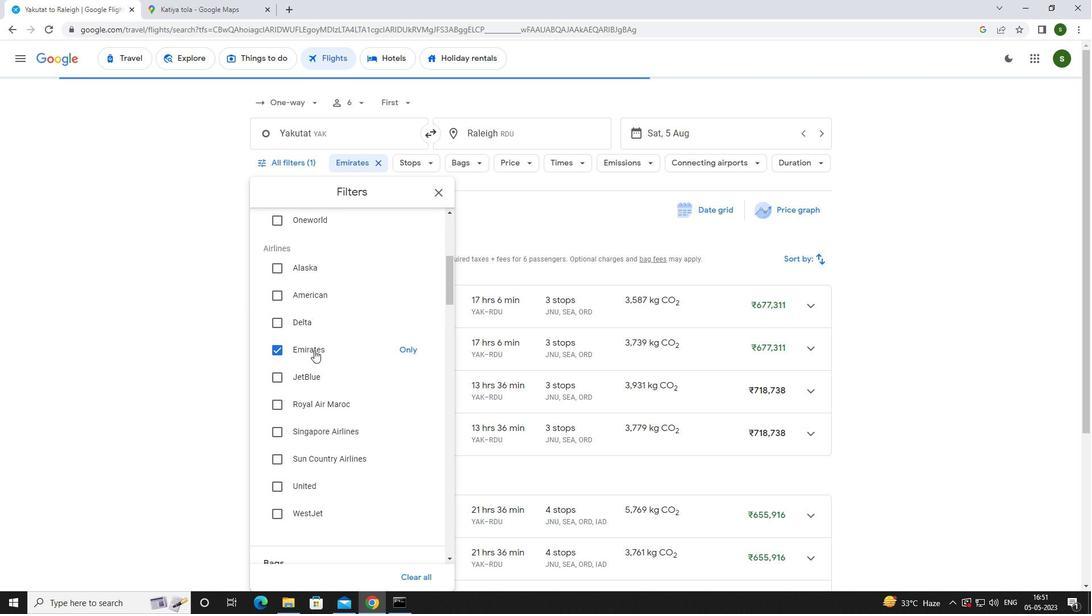 
Action: Mouse scrolled (314, 349) with delta (0, 0)
Screenshot: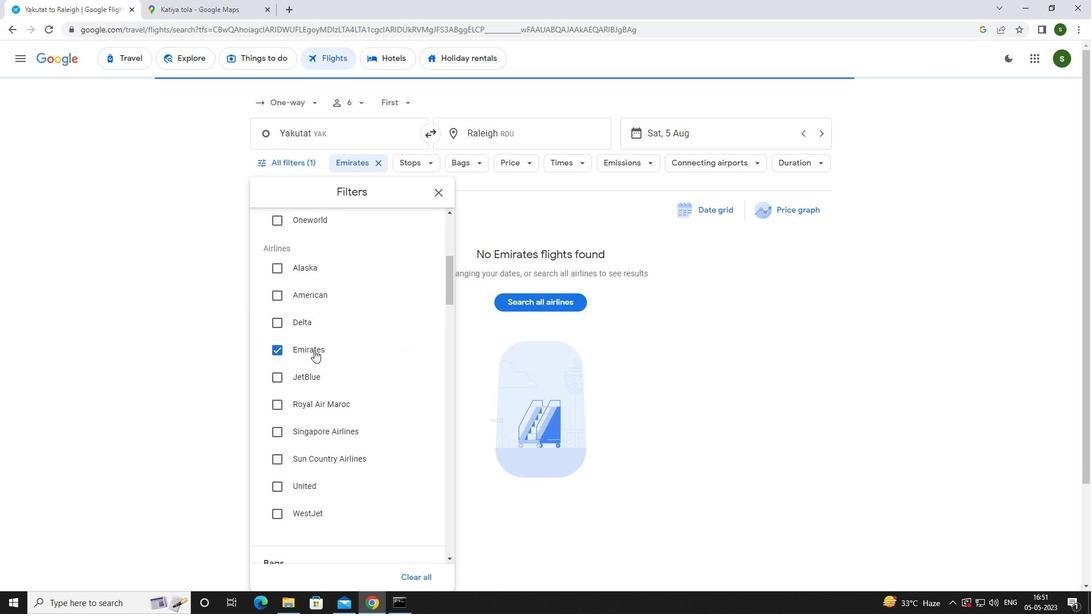 
Action: Mouse scrolled (314, 349) with delta (0, 0)
Screenshot: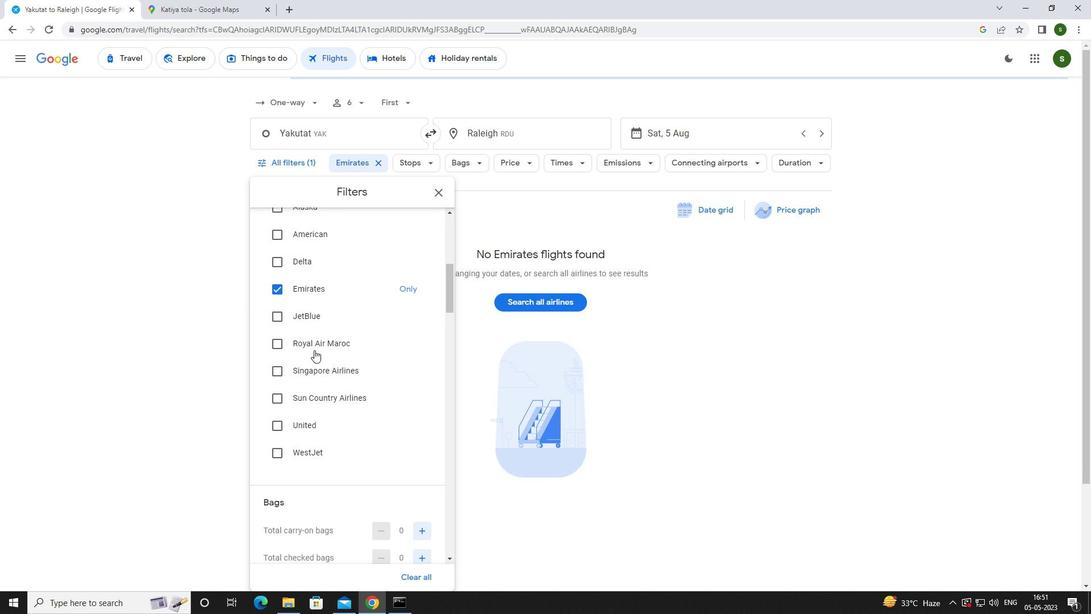 
Action: Mouse moved to (423, 363)
Screenshot: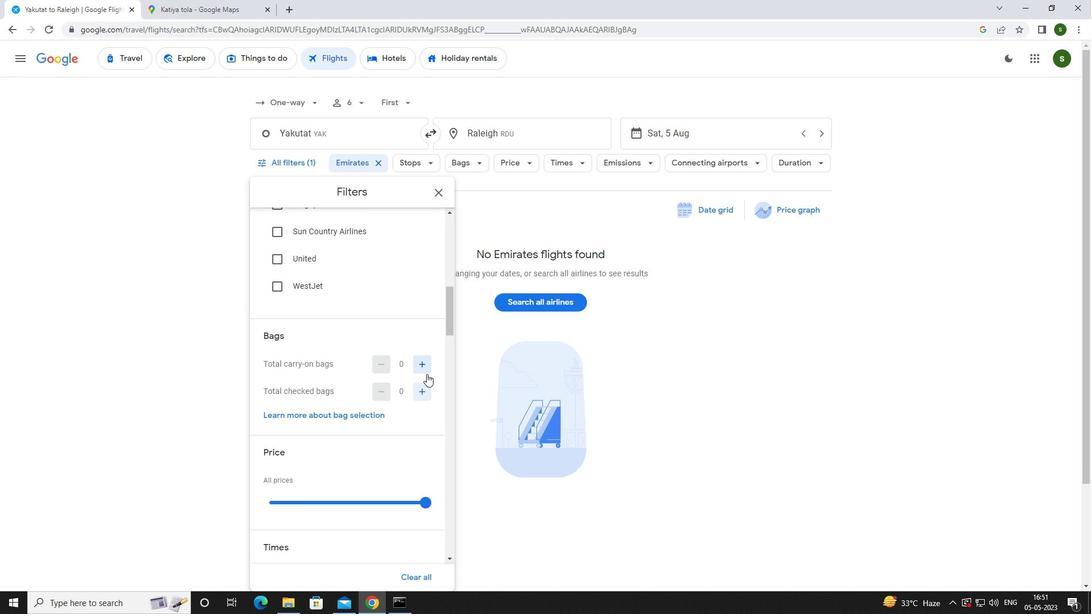 
Action: Mouse pressed left at (423, 363)
Screenshot: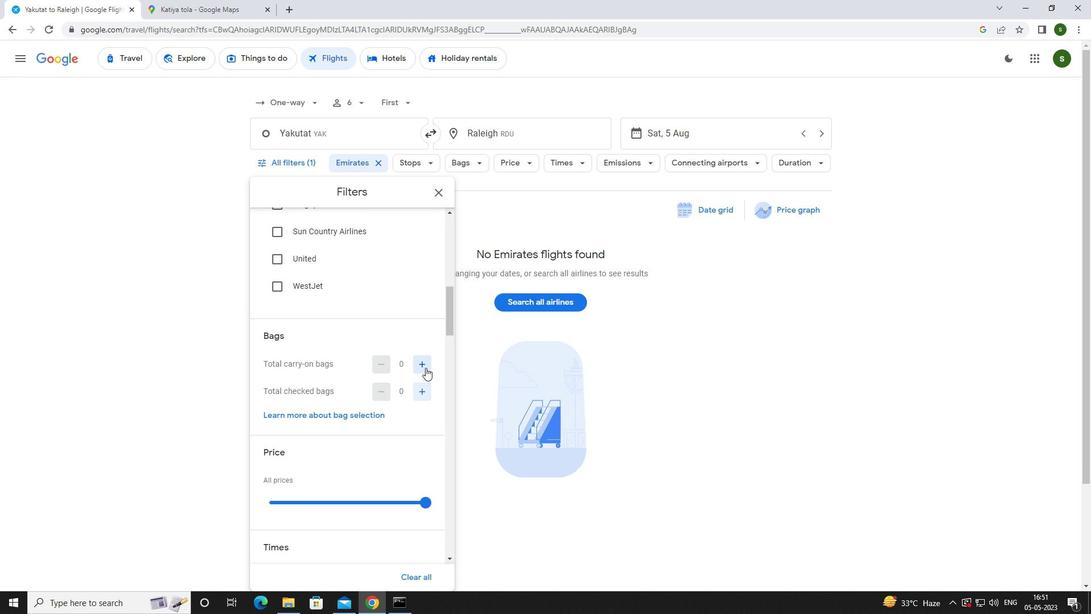 
Action: Mouse pressed left at (423, 363)
Screenshot: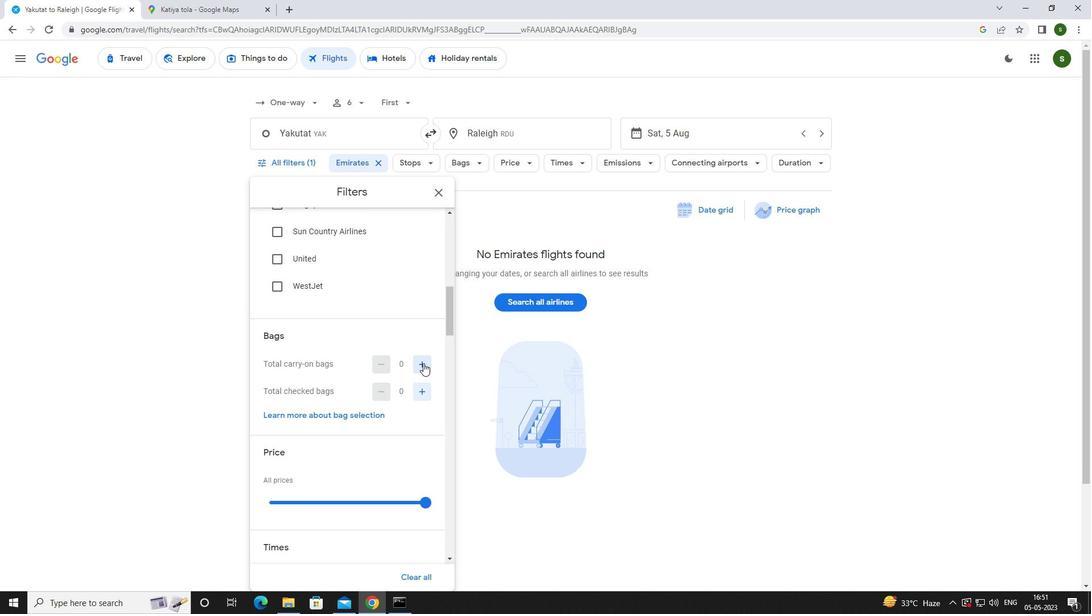 
Action: Mouse scrolled (423, 362) with delta (0, 0)
Screenshot: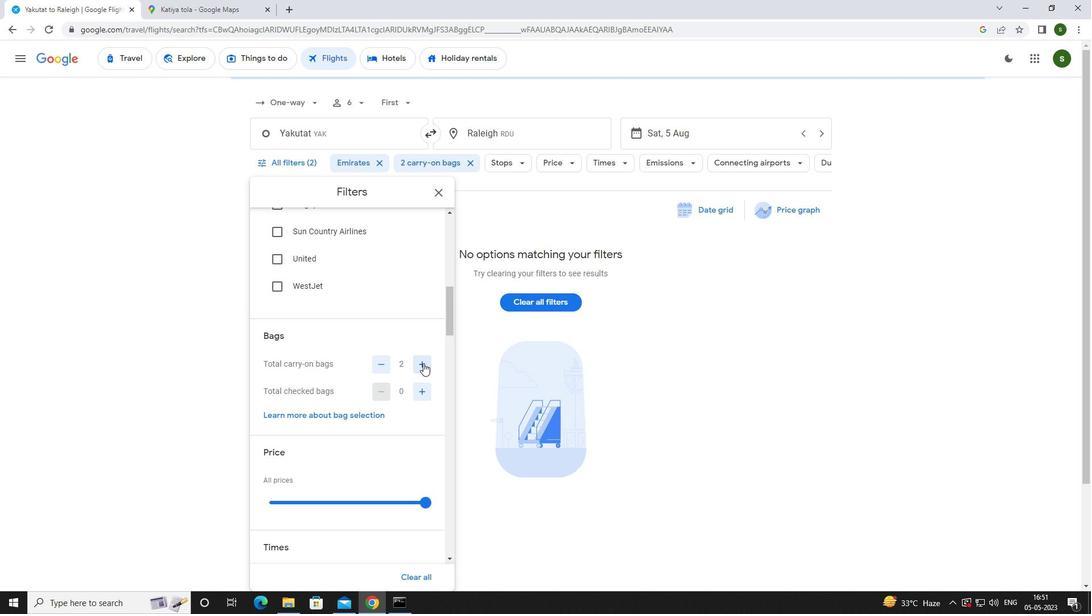 
Action: Mouse scrolled (423, 362) with delta (0, 0)
Screenshot: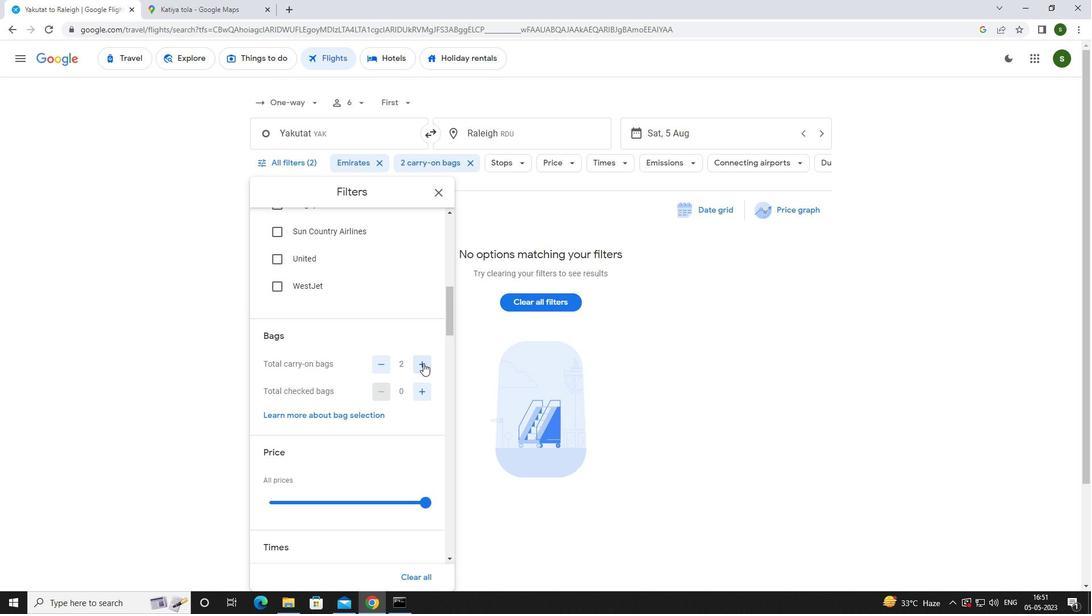
Action: Mouse moved to (425, 384)
Screenshot: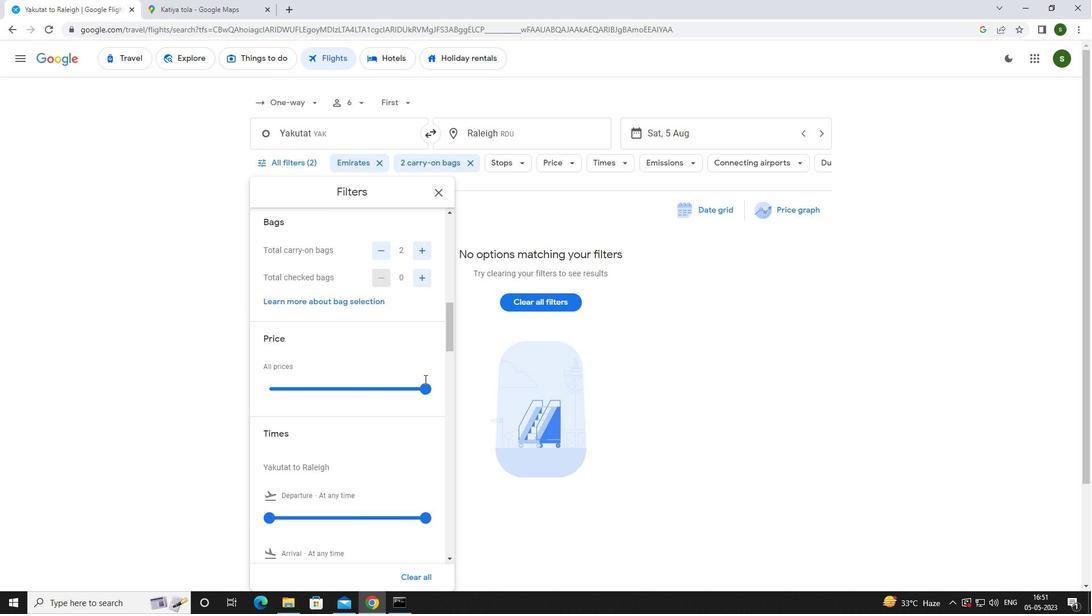 
Action: Mouse pressed left at (425, 384)
Screenshot: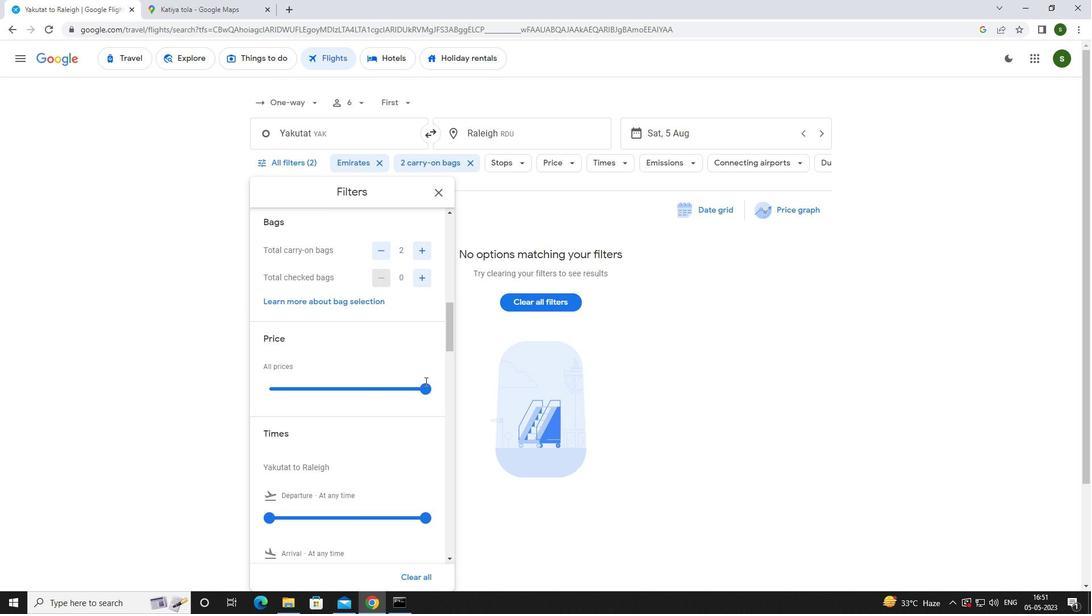
Action: Mouse moved to (287, 169)
Screenshot: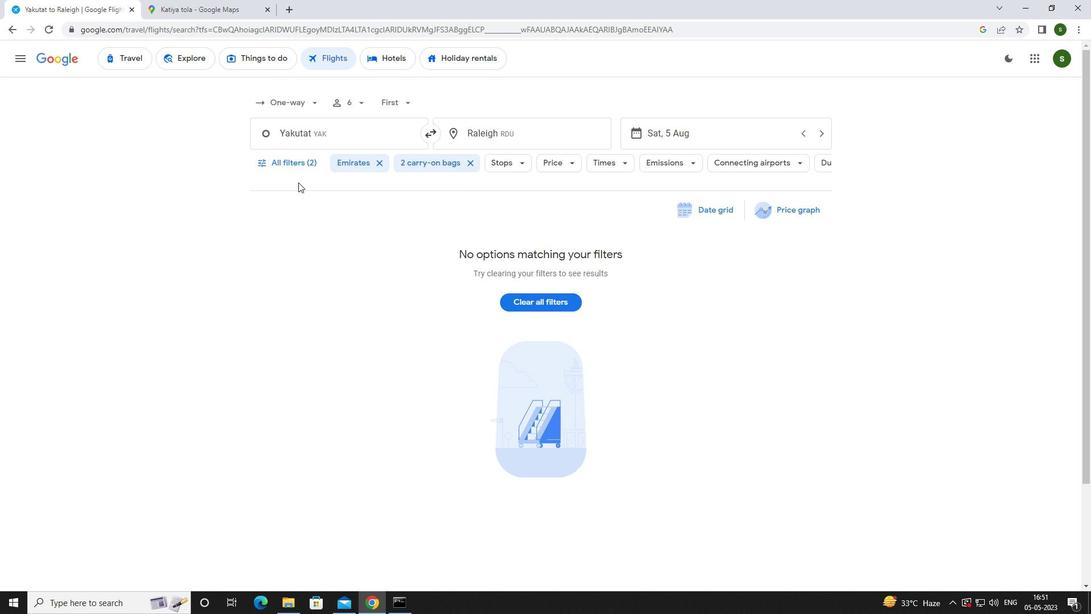 
Action: Mouse pressed left at (287, 169)
Screenshot: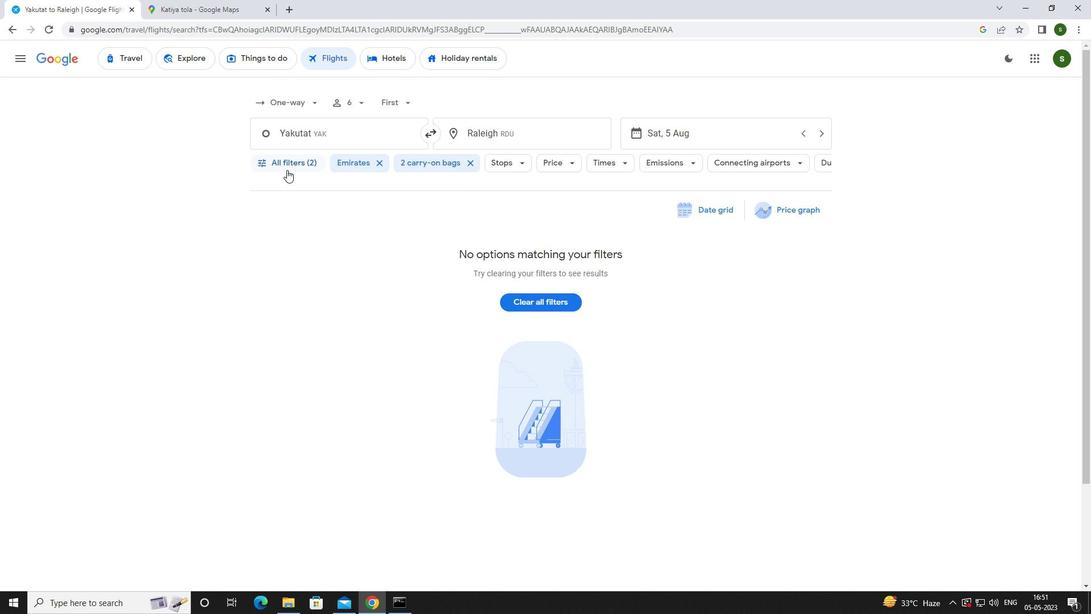 
Action: Mouse moved to (397, 379)
Screenshot: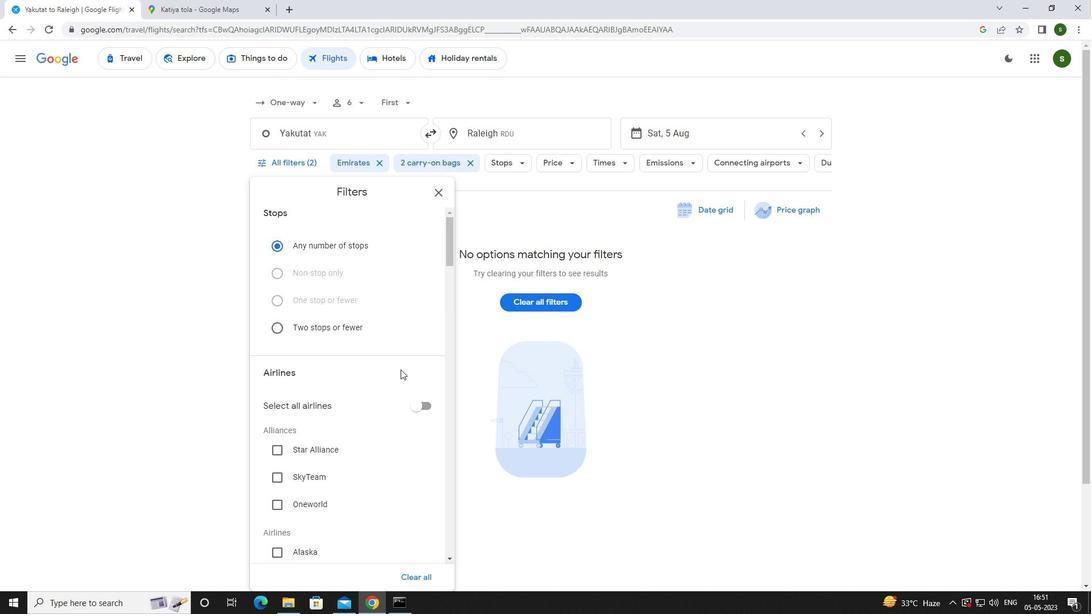 
Action: Mouse scrolled (397, 379) with delta (0, 0)
Screenshot: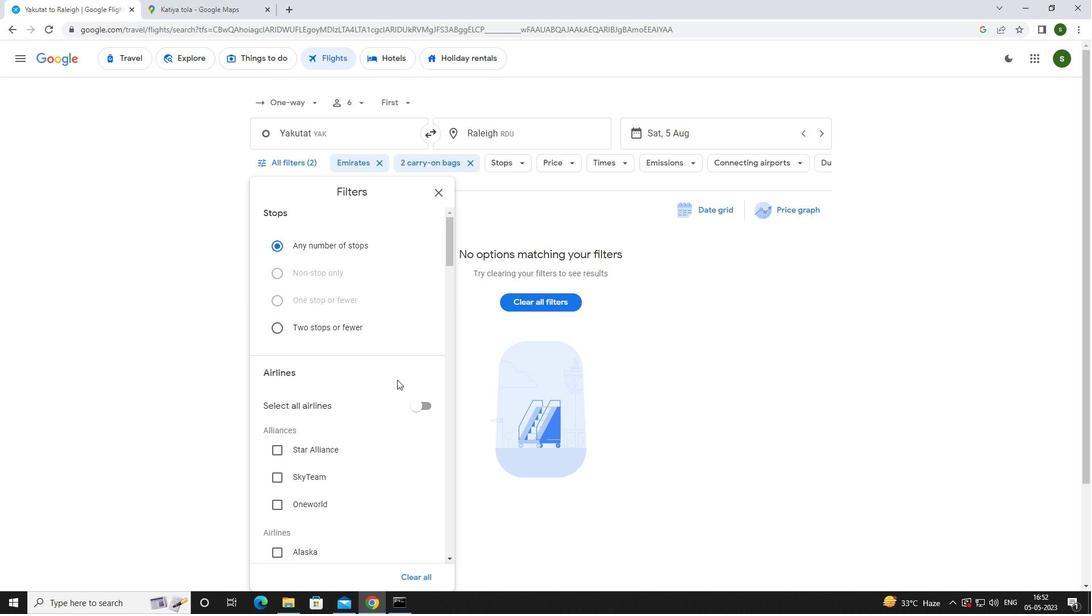 
Action: Mouse scrolled (397, 379) with delta (0, 0)
Screenshot: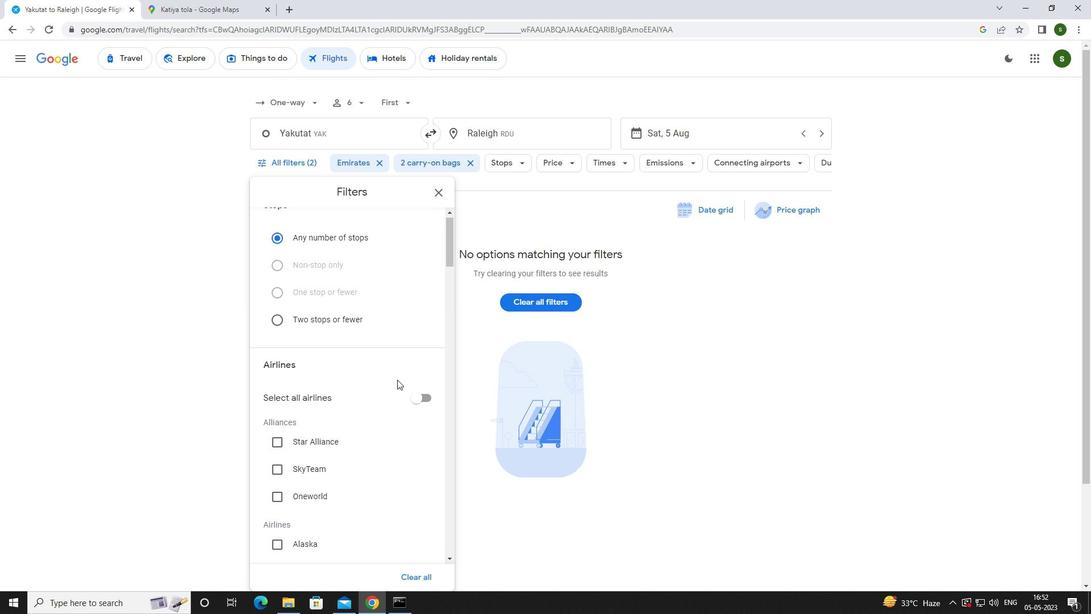 
Action: Mouse scrolled (397, 379) with delta (0, 0)
Screenshot: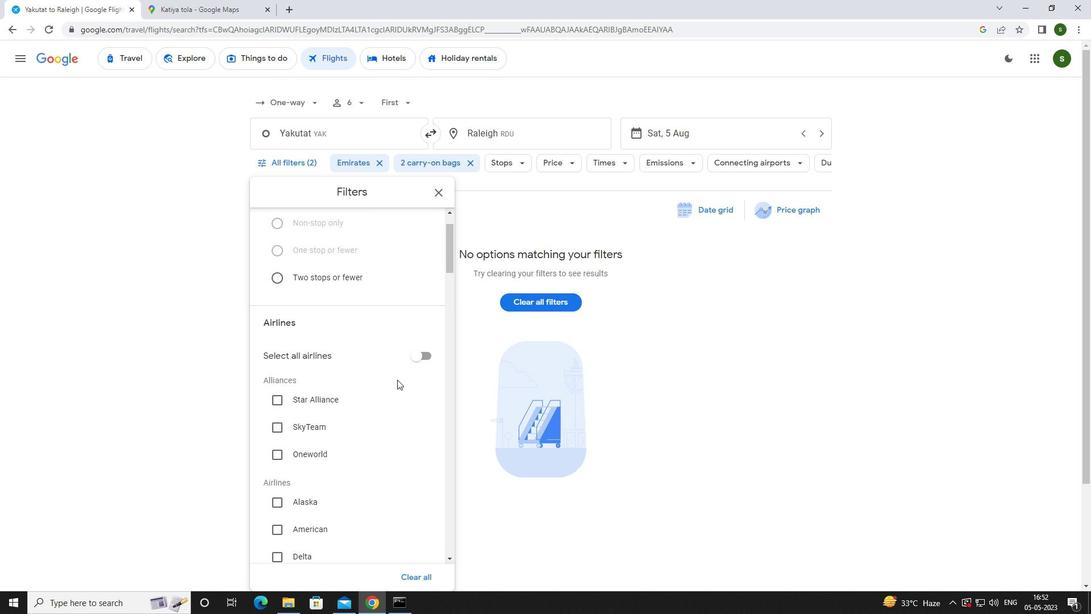 
Action: Mouse scrolled (397, 379) with delta (0, 0)
Screenshot: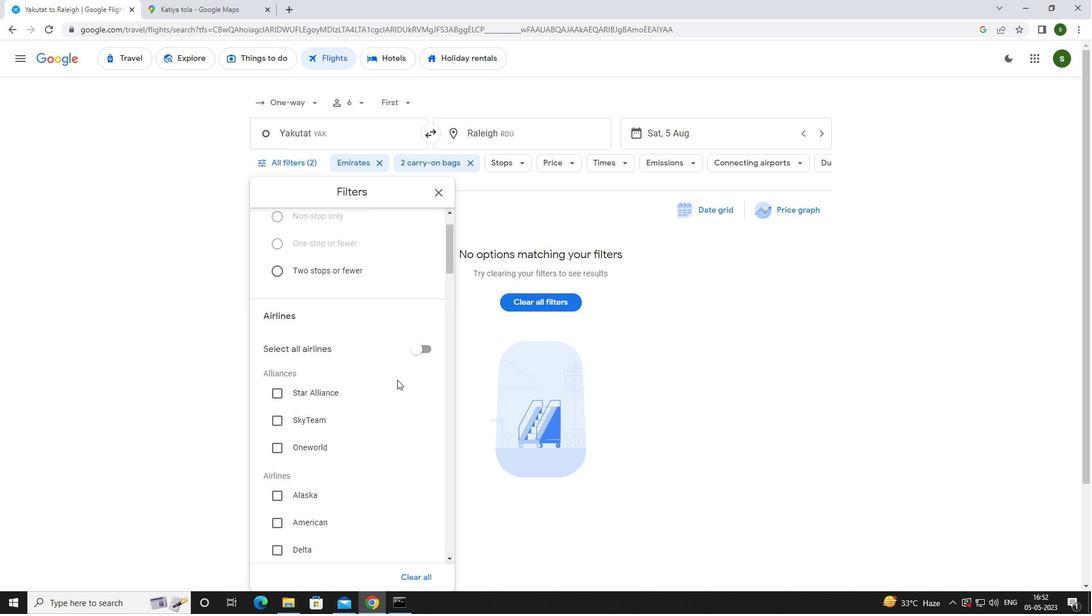 
Action: Mouse scrolled (397, 379) with delta (0, 0)
Screenshot: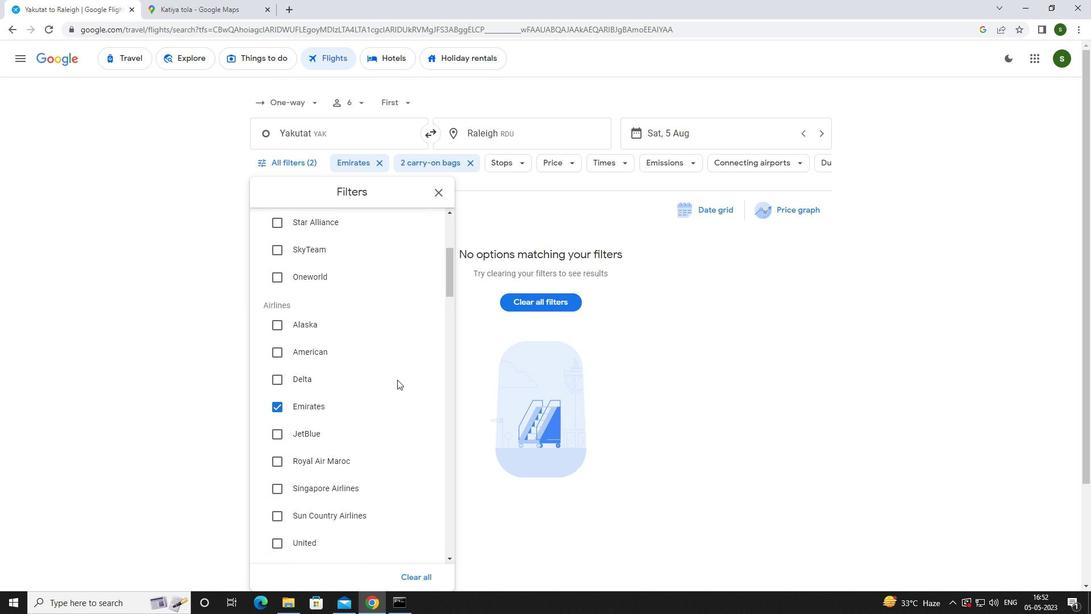 
Action: Mouse scrolled (397, 379) with delta (0, 0)
Screenshot: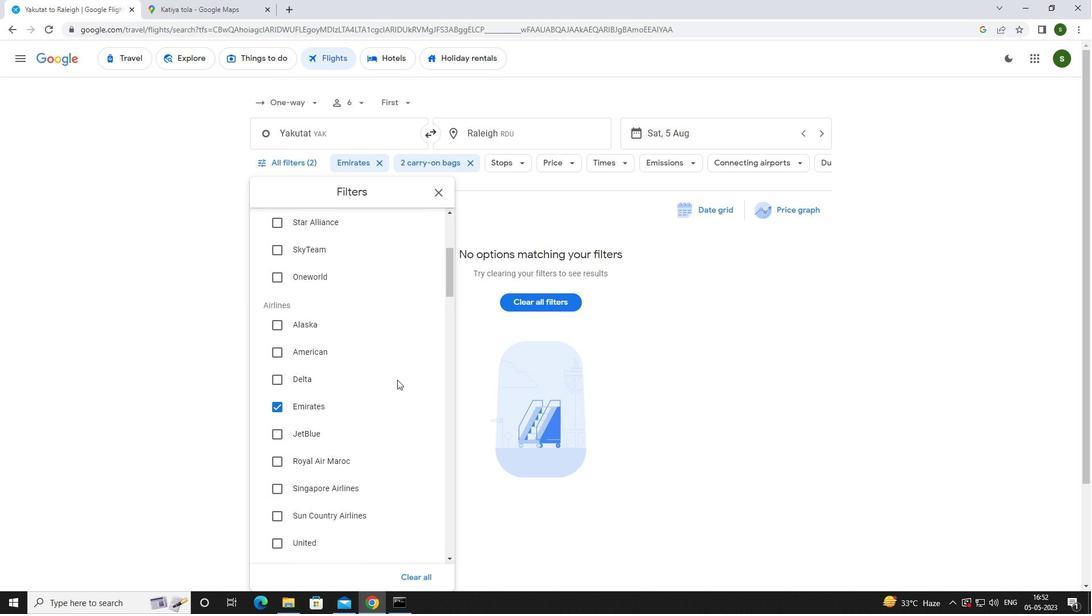 
Action: Mouse scrolled (397, 379) with delta (0, 0)
Screenshot: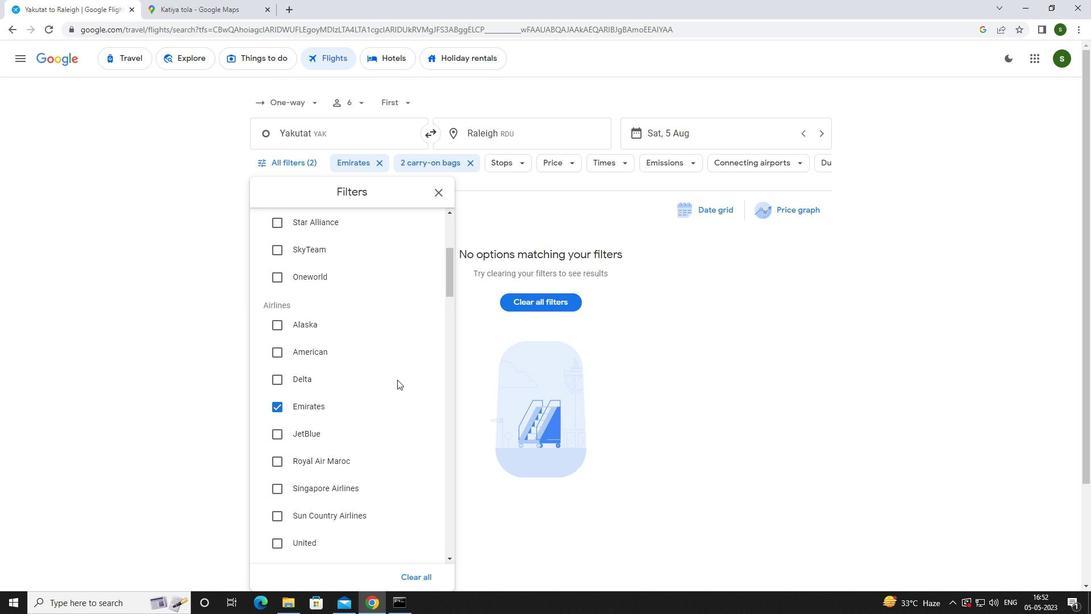 
Action: Mouse scrolled (397, 379) with delta (0, 0)
Screenshot: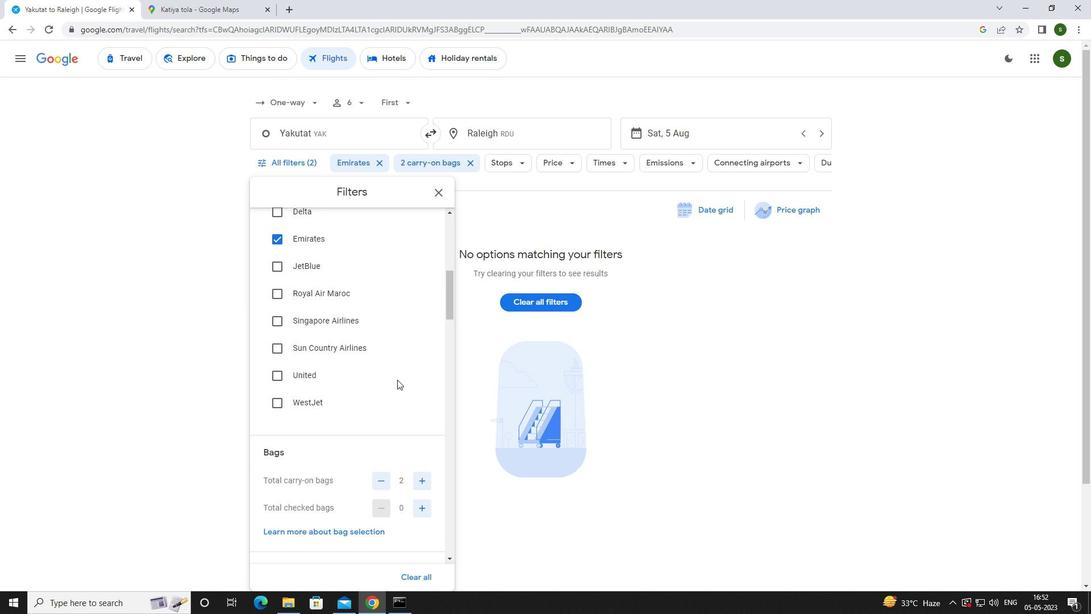 
Action: Mouse scrolled (397, 379) with delta (0, 0)
Screenshot: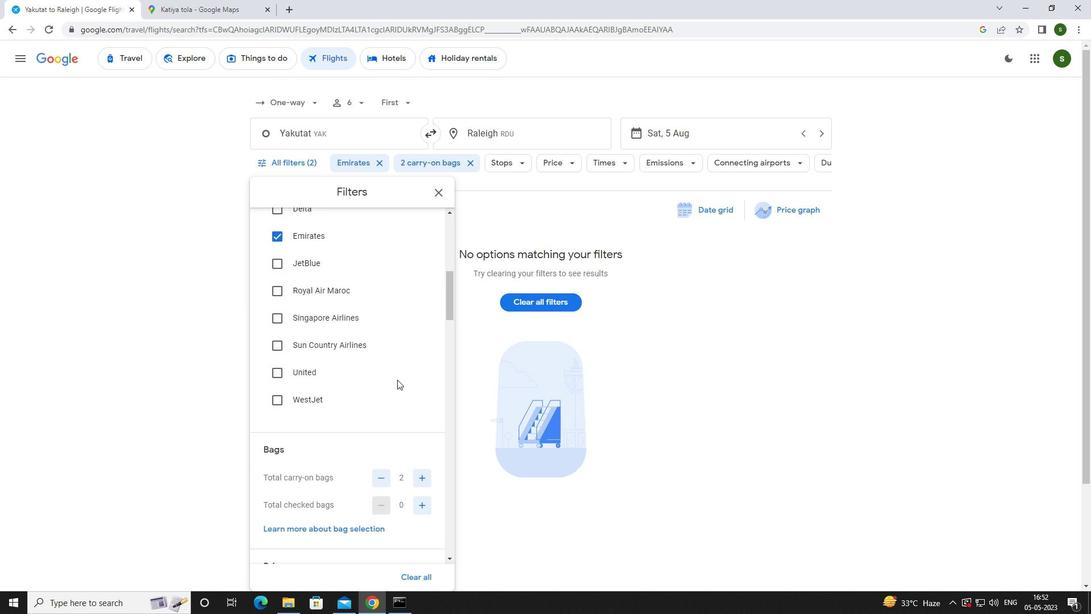 
Action: Mouse scrolled (397, 379) with delta (0, 0)
Screenshot: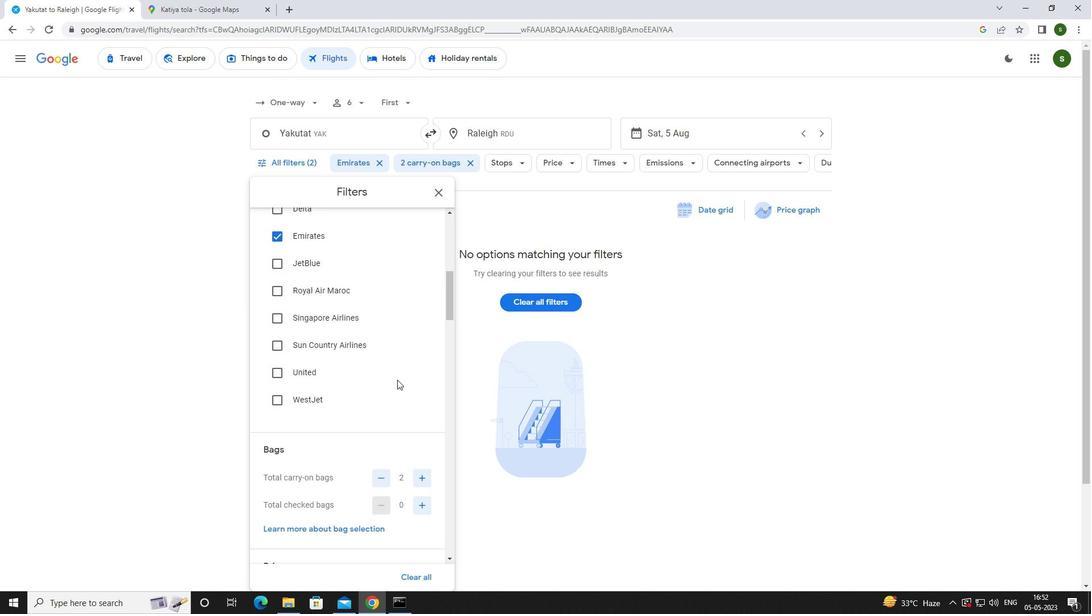 
Action: Mouse scrolled (397, 379) with delta (0, 0)
Screenshot: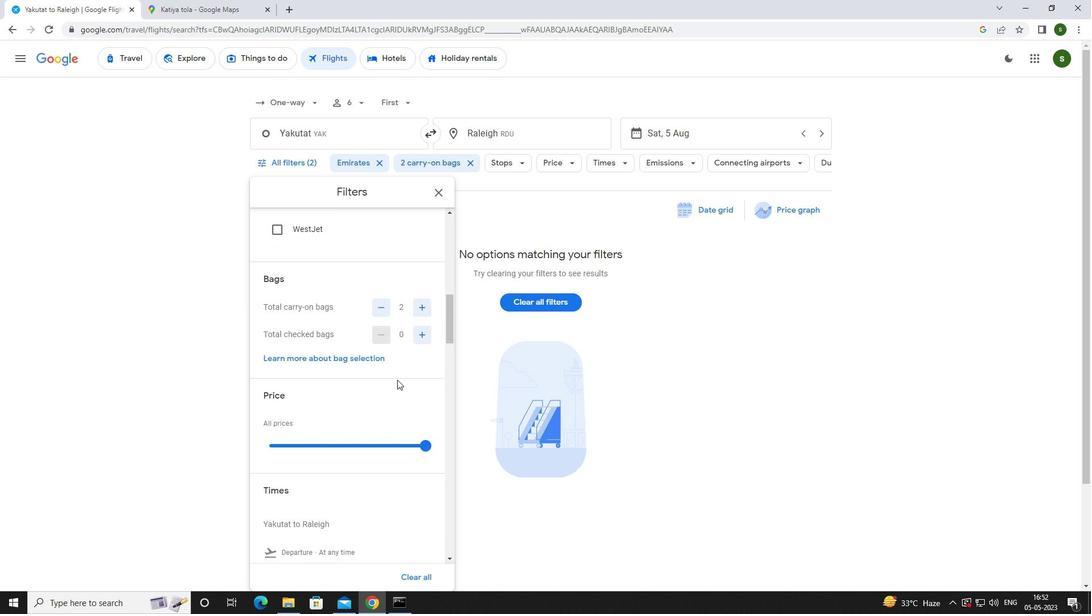 
Action: Mouse scrolled (397, 379) with delta (0, 0)
Screenshot: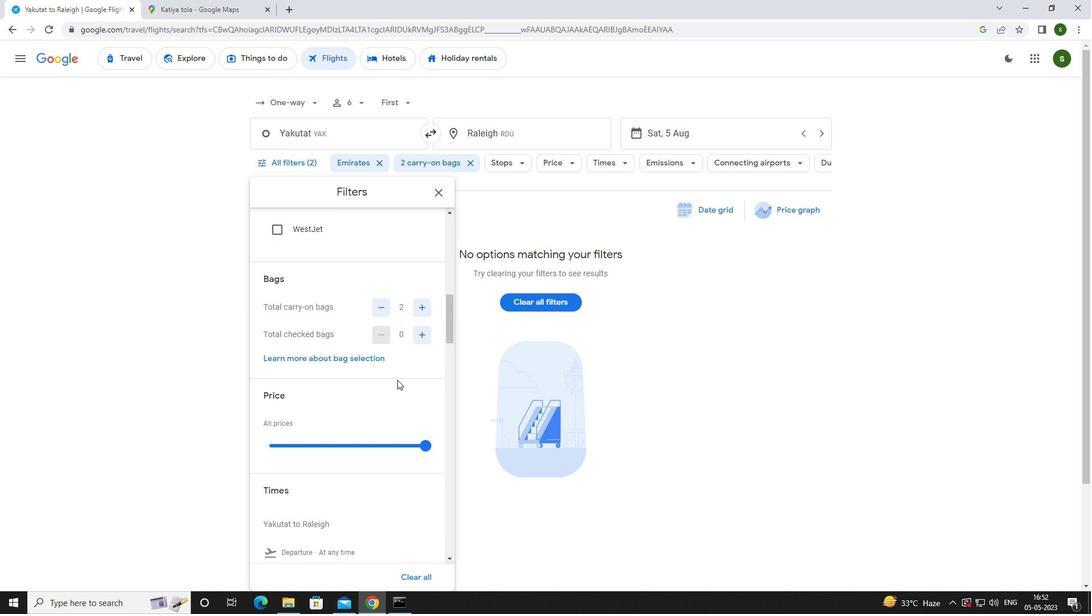 
Action: Mouse moved to (424, 327)
Screenshot: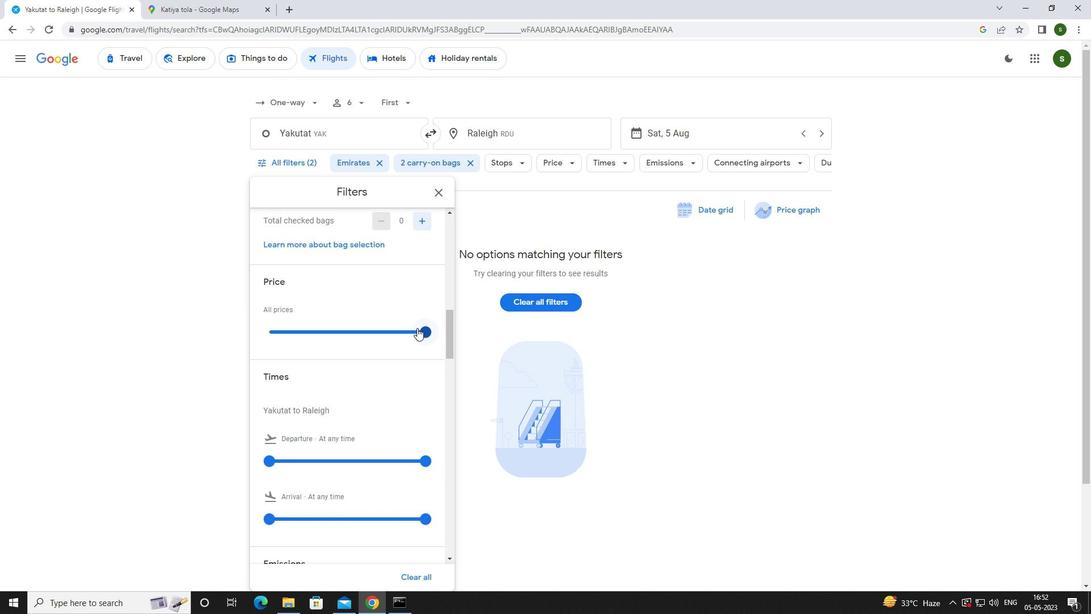 
Action: Mouse pressed left at (424, 327)
Screenshot: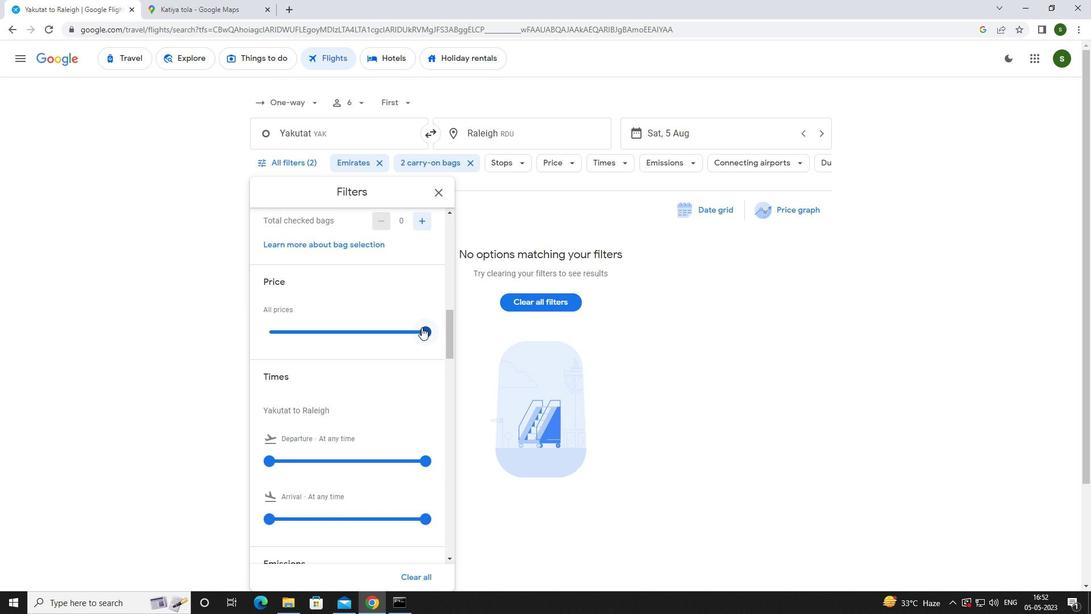 
Action: Mouse moved to (424, 328)
Screenshot: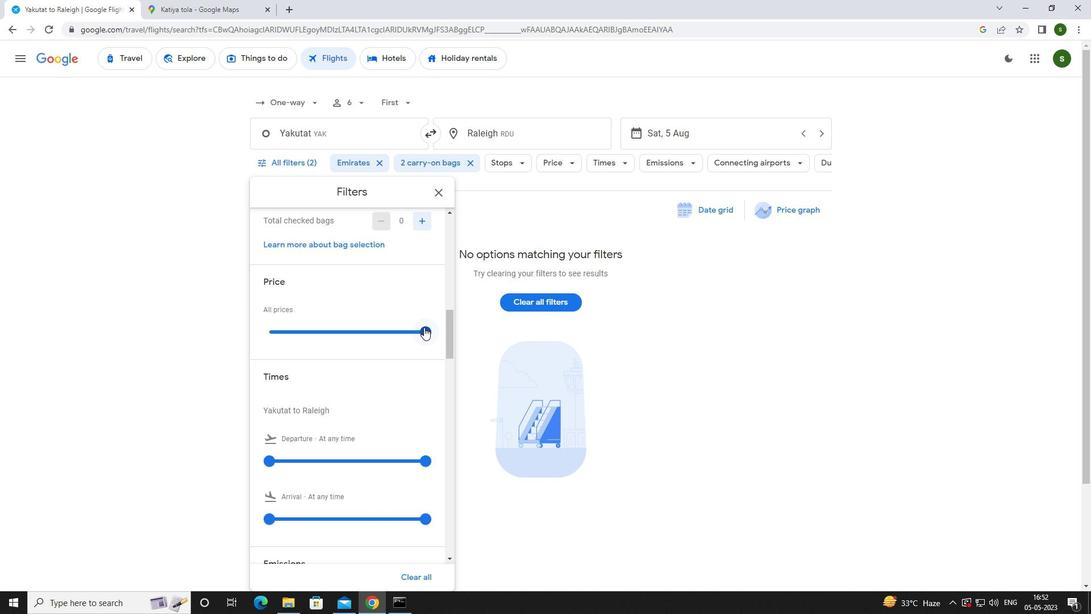 
Action: Mouse scrolled (424, 328) with delta (0, 0)
Screenshot: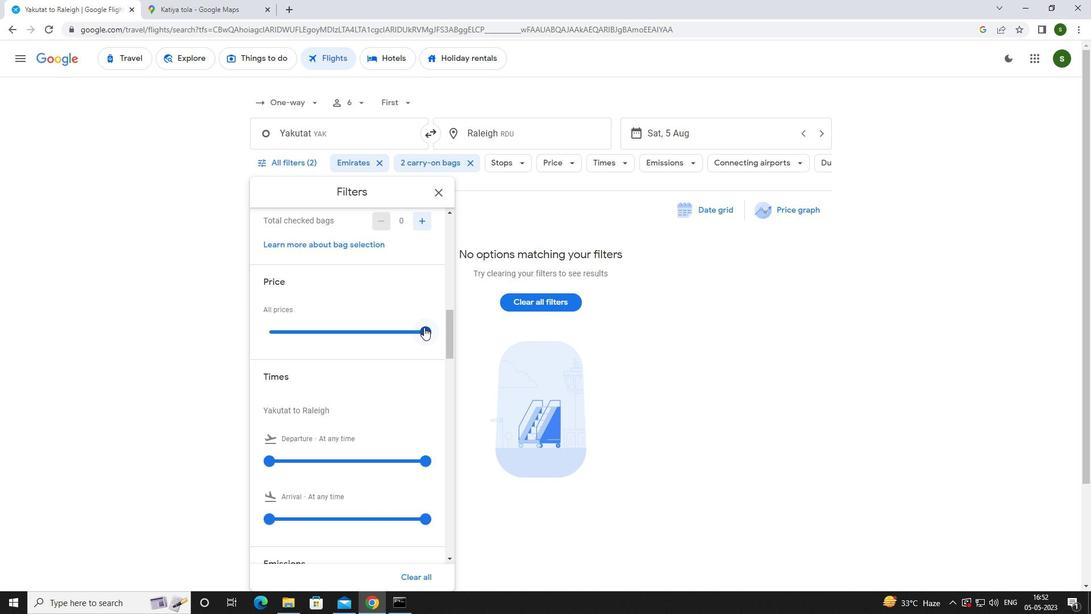 
Action: Mouse scrolled (424, 328) with delta (0, 0)
Screenshot: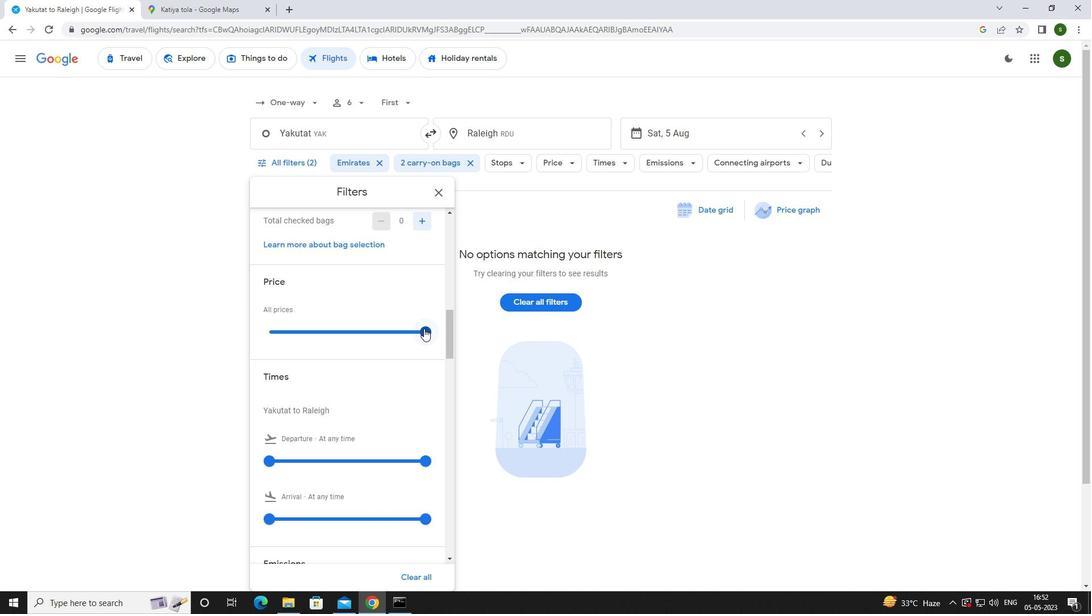 
Action: Mouse moved to (270, 345)
Screenshot: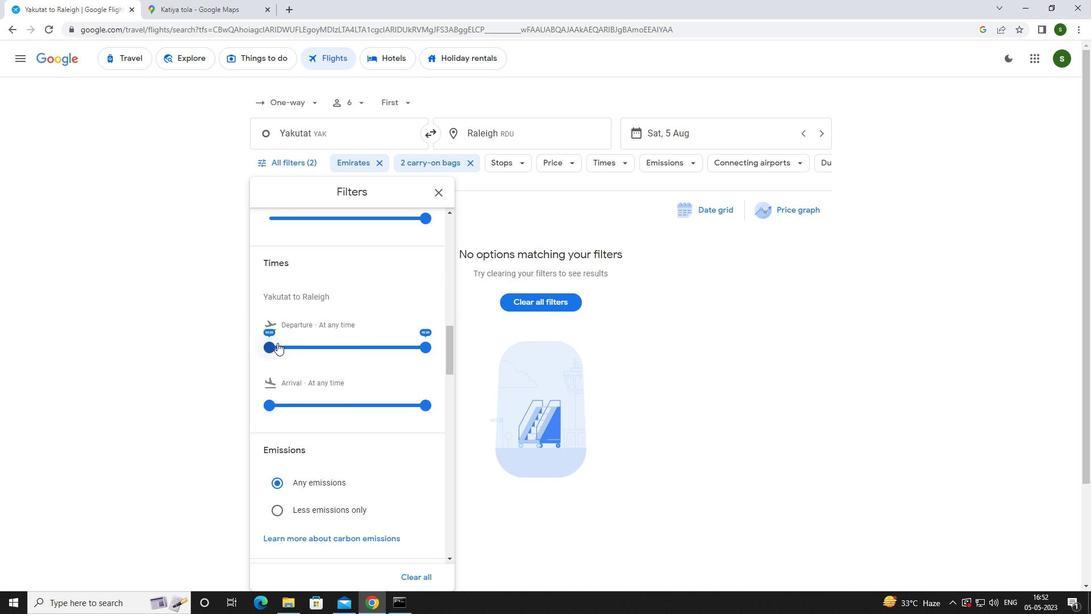 
Action: Mouse pressed left at (270, 345)
Screenshot: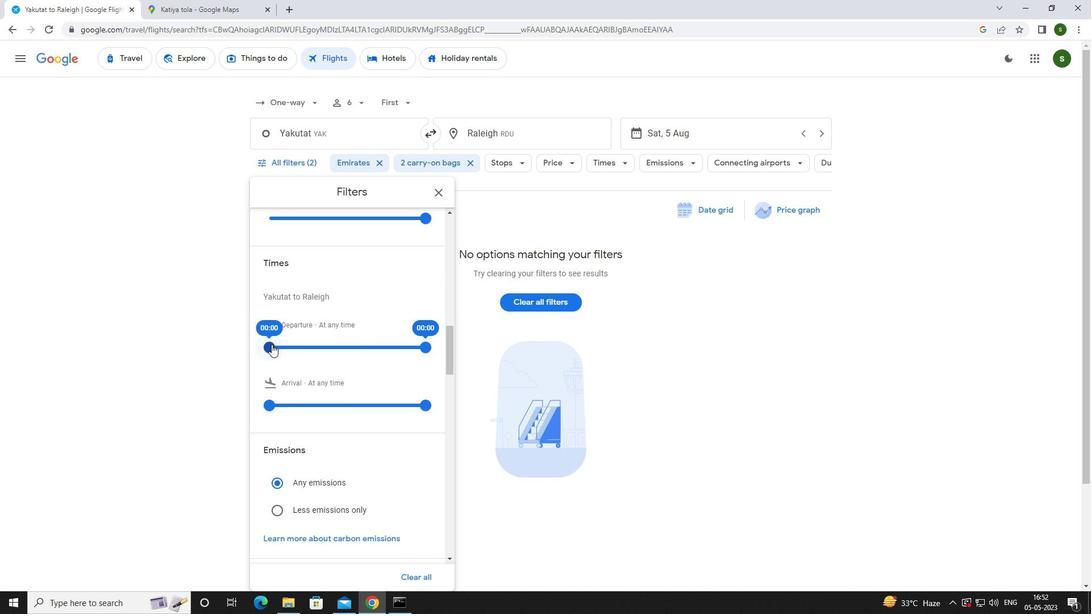 
Action: Mouse moved to (498, 490)
Screenshot: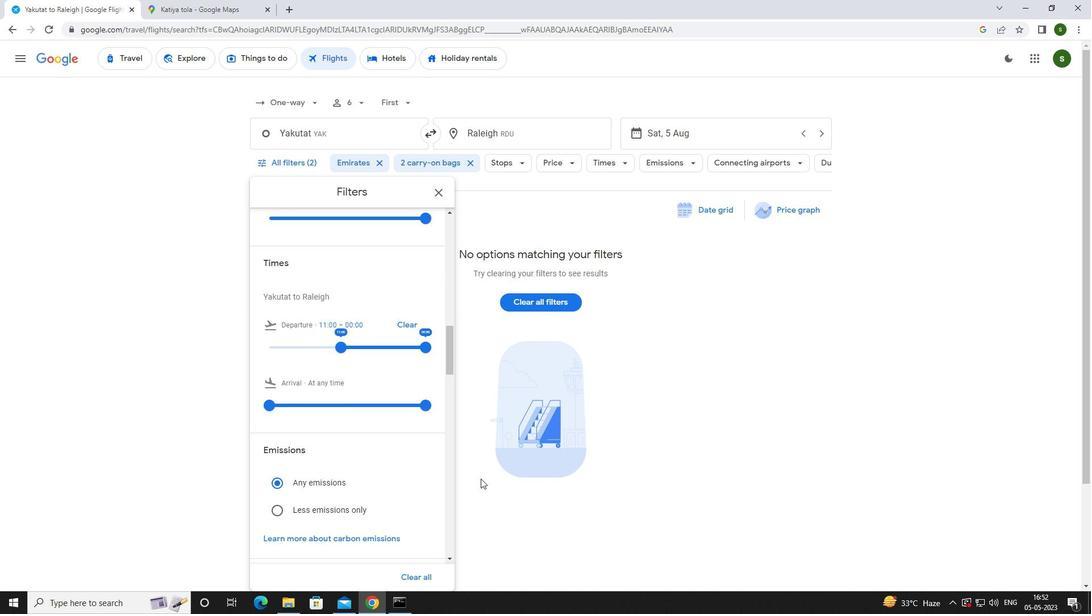 
Action: Mouse pressed left at (498, 490)
Screenshot: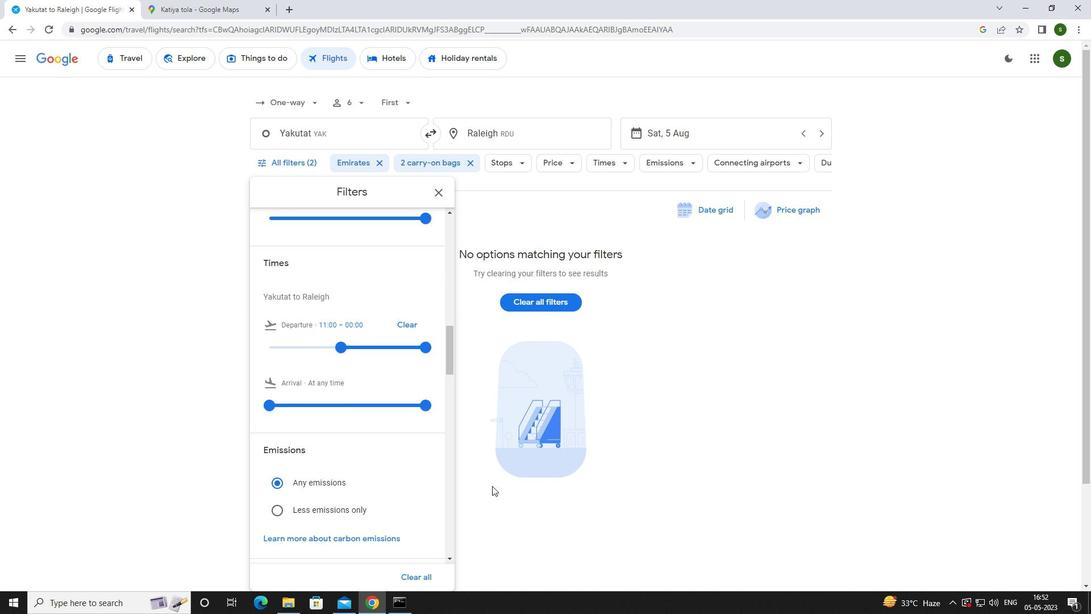 
Action: Mouse moved to (498, 488)
Screenshot: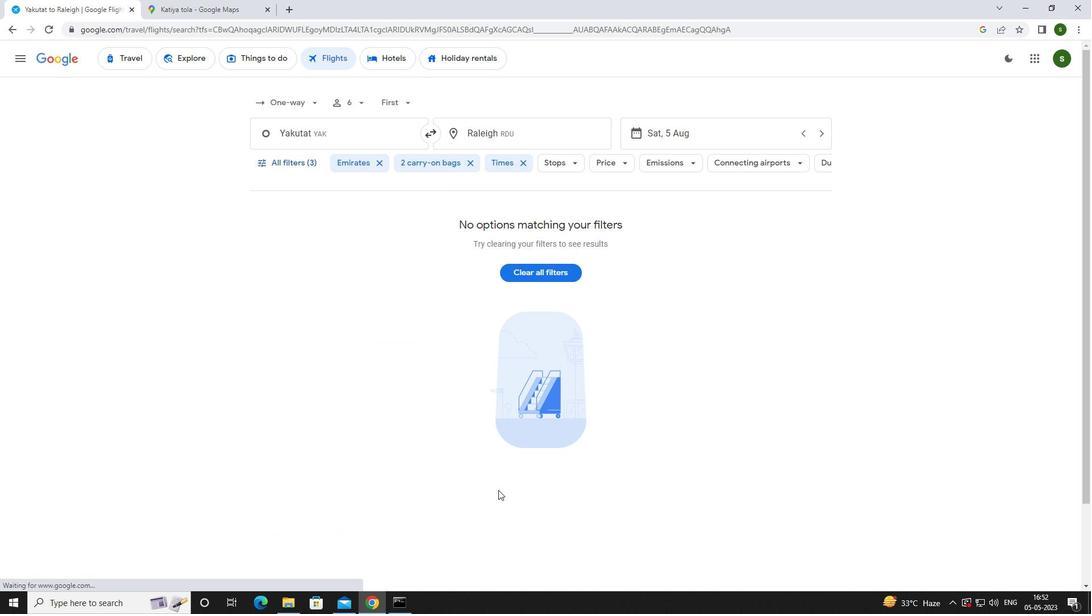 
